 Task: For heading Arial with bold.  font size for heading22,  'Change the font style of data to'Arial Narrow.  and font size to 14,  Change the alignment of both headline & data to Align middle.  In the sheet  Financial Management Sheetbook
Action: Mouse moved to (119, 120)
Screenshot: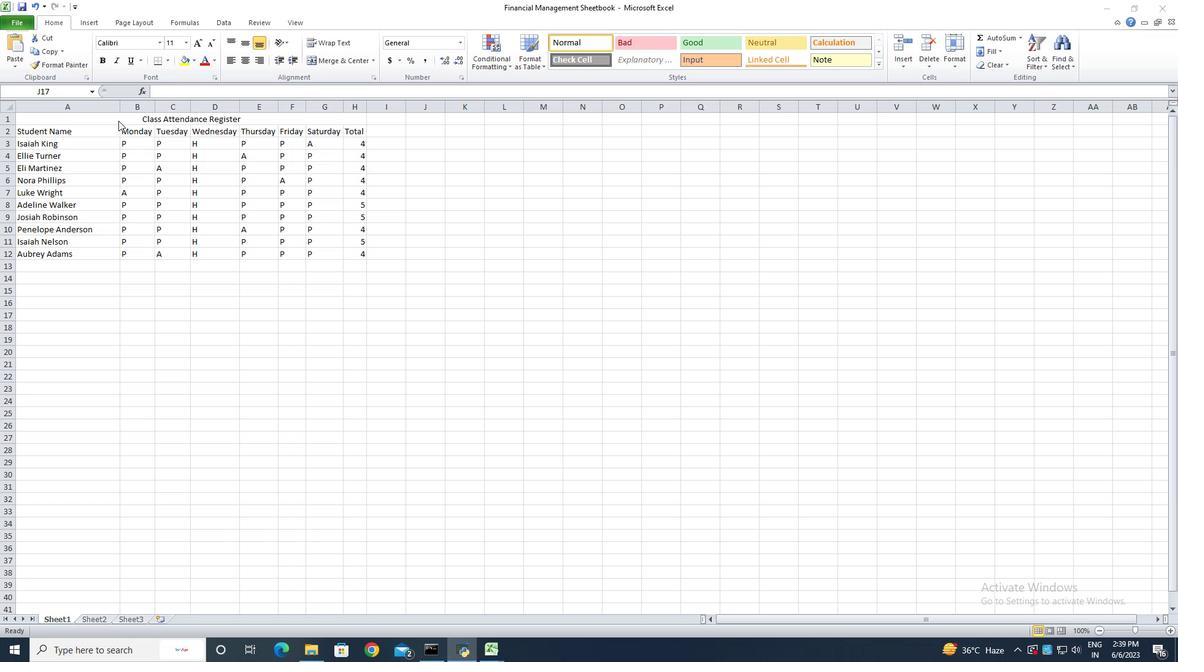 
Action: Mouse pressed left at (119, 120)
Screenshot: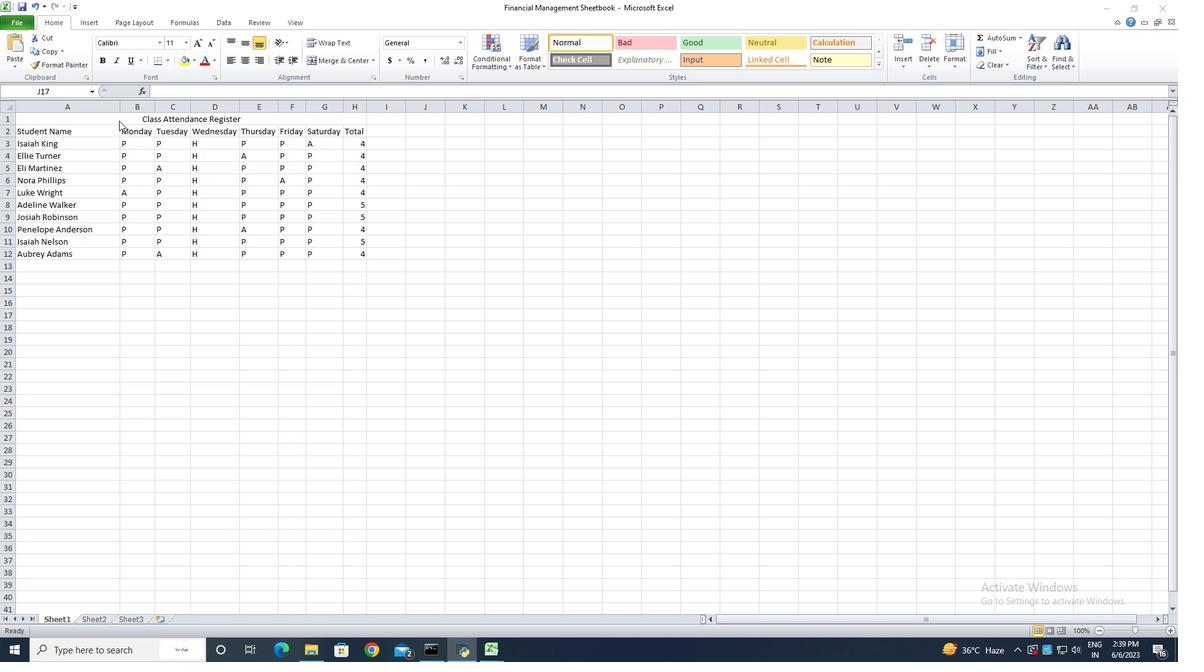 
Action: Mouse pressed left at (119, 120)
Screenshot: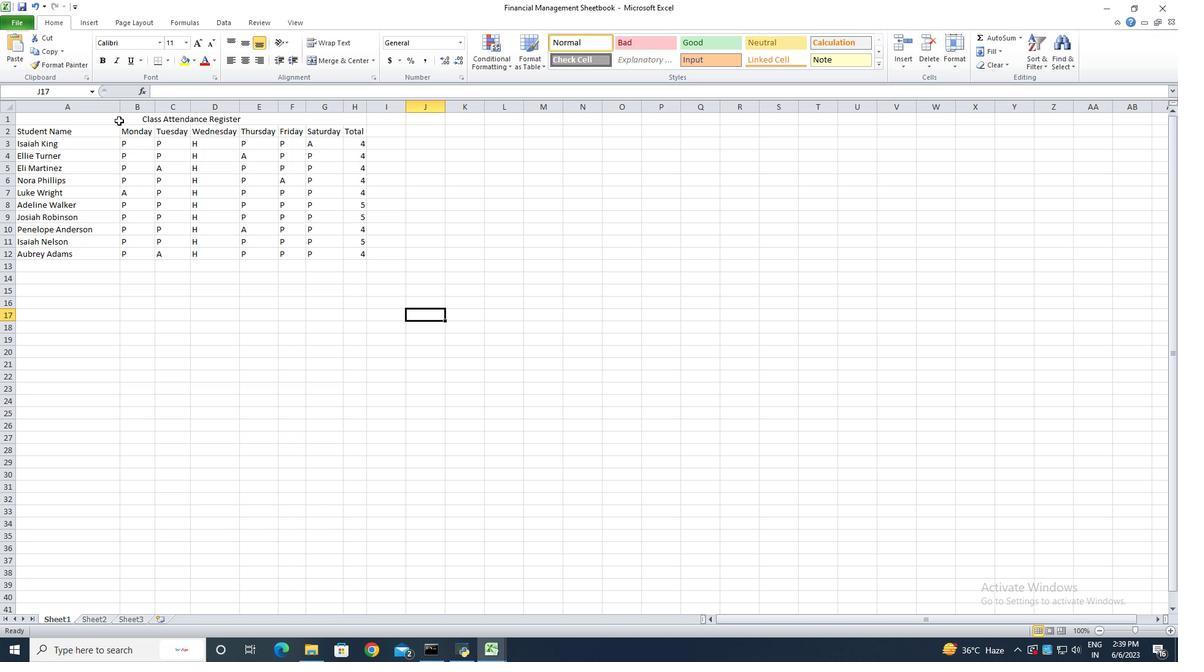 
Action: Mouse pressed left at (119, 120)
Screenshot: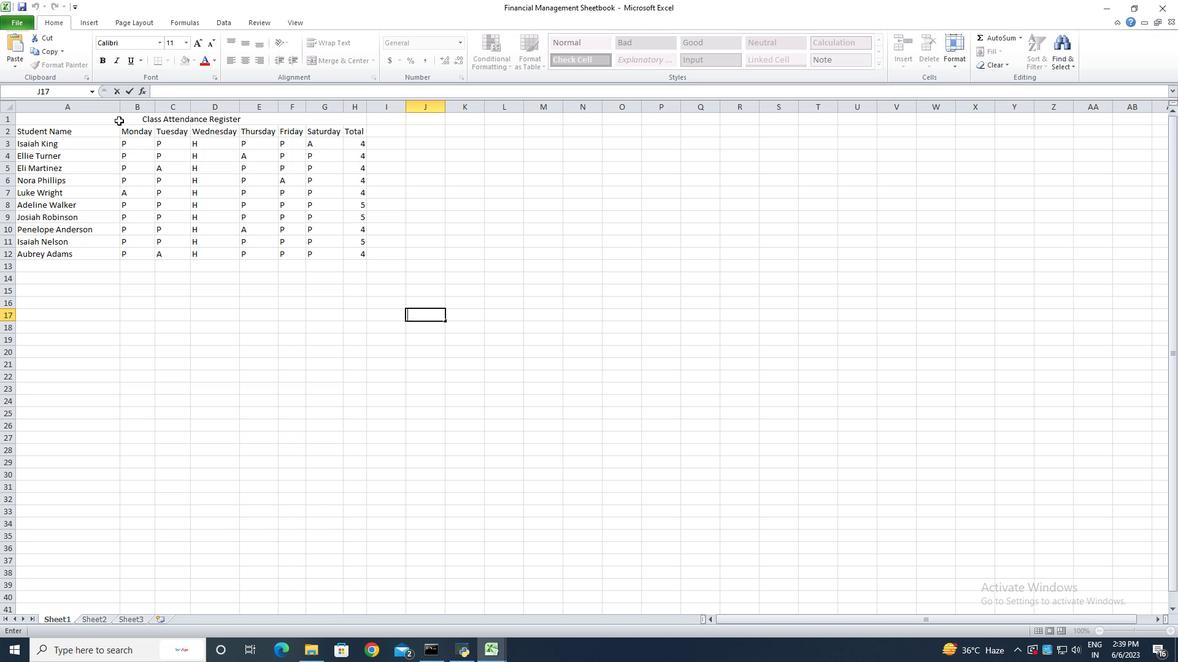 
Action: Mouse moved to (157, 42)
Screenshot: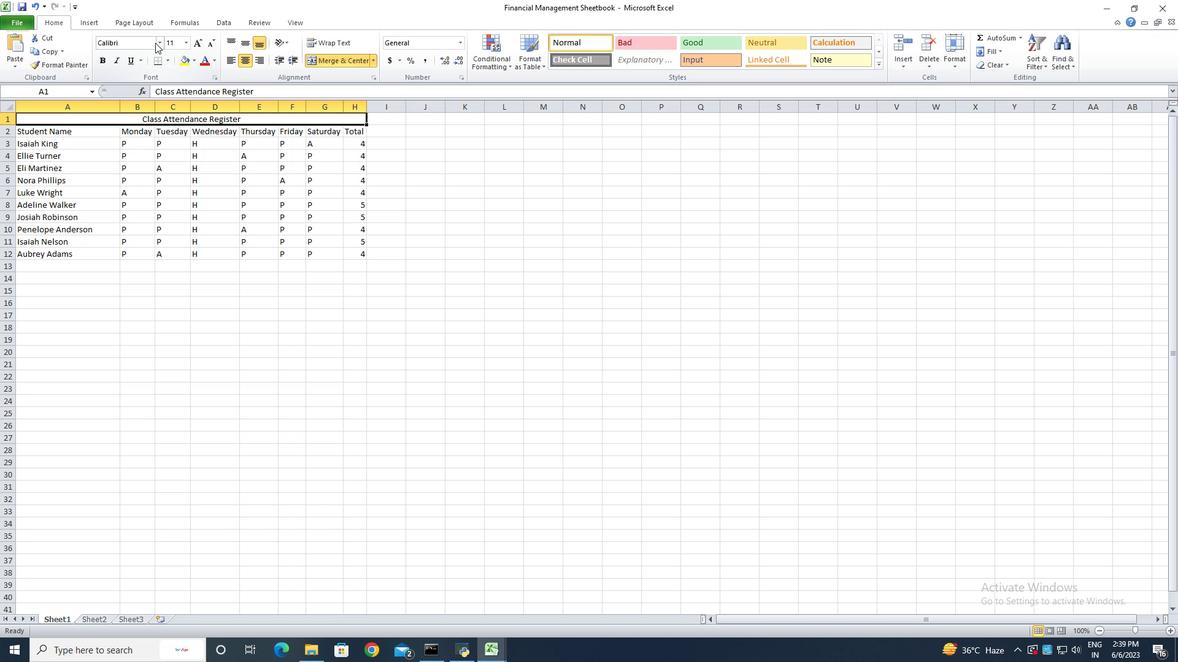 
Action: Mouse pressed left at (157, 42)
Screenshot: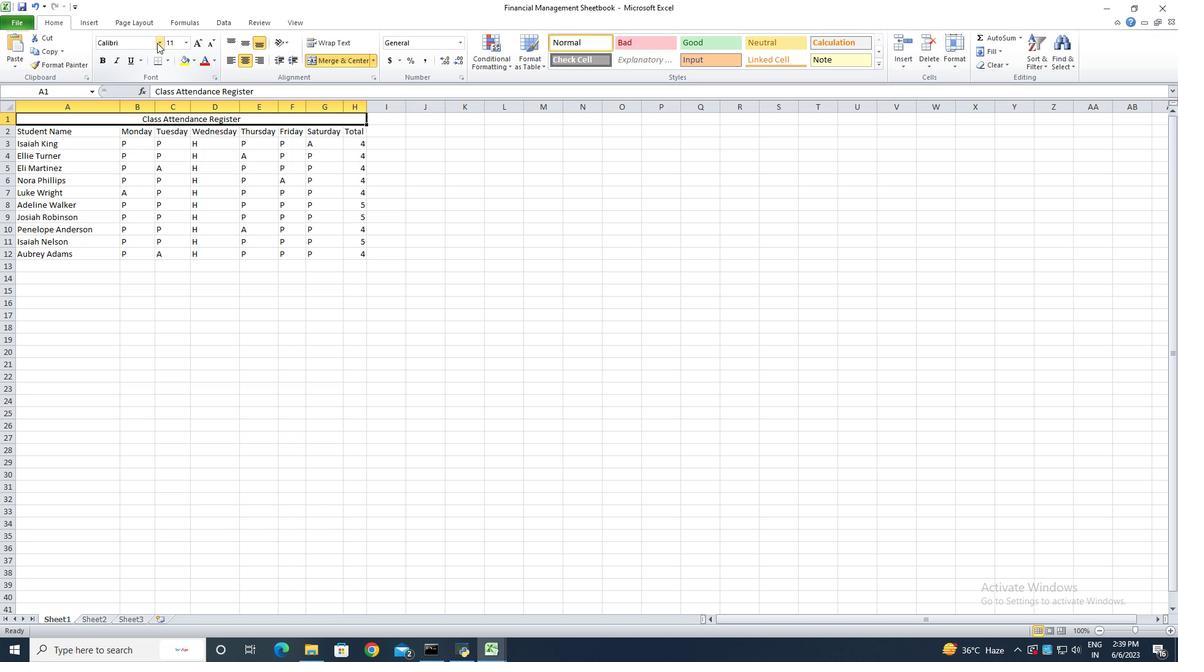 
Action: Mouse moved to (136, 143)
Screenshot: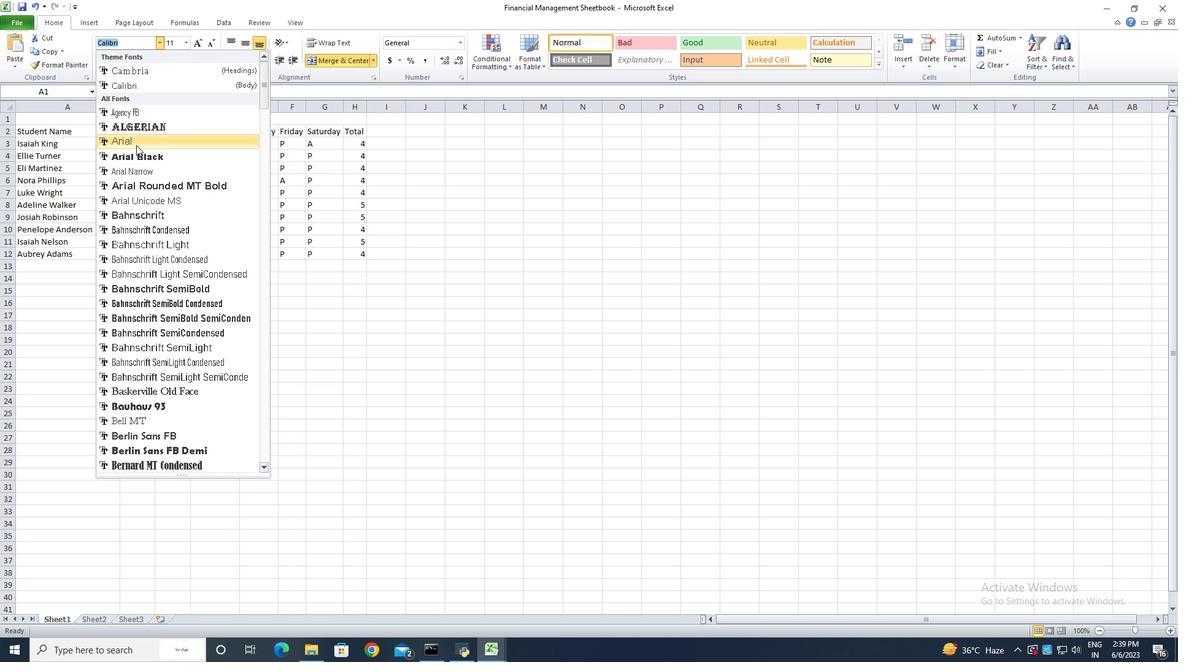 
Action: Mouse pressed left at (136, 143)
Screenshot: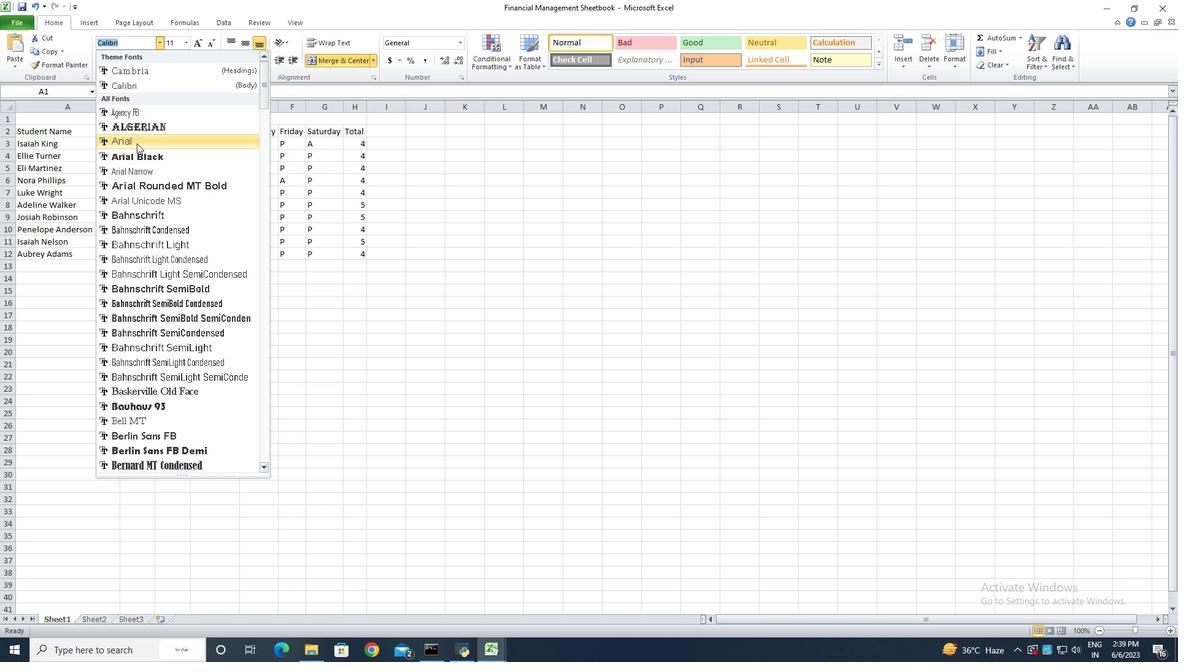 
Action: Mouse moved to (105, 61)
Screenshot: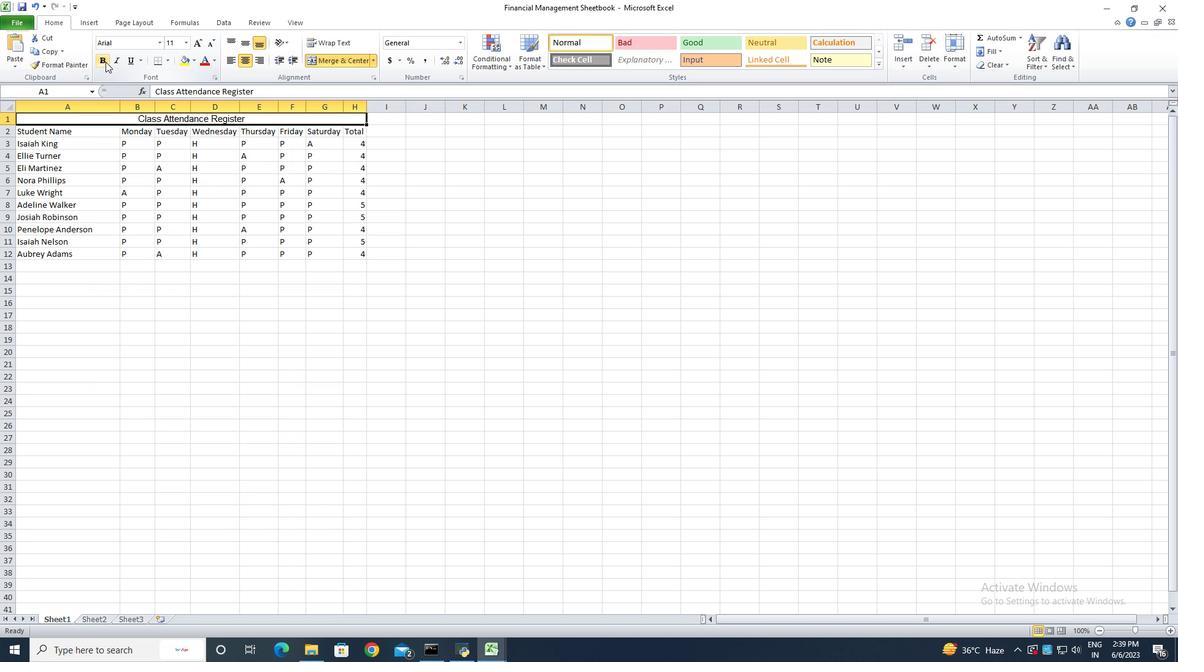 
Action: Mouse pressed left at (105, 61)
Screenshot: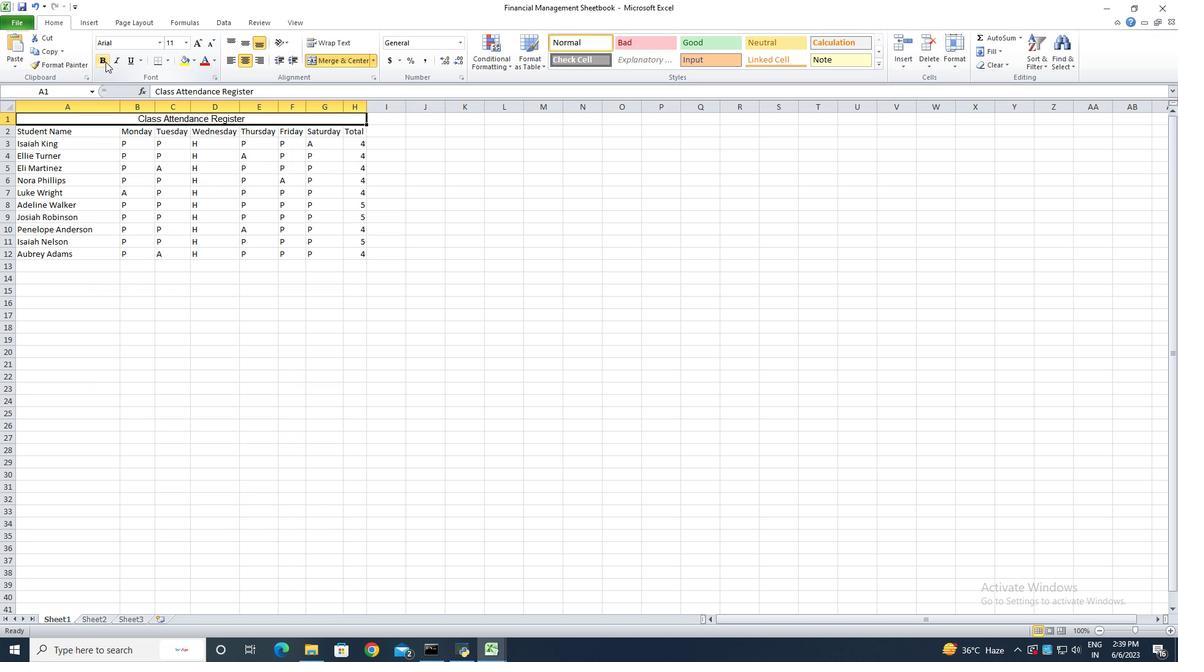 
Action: Mouse moved to (199, 41)
Screenshot: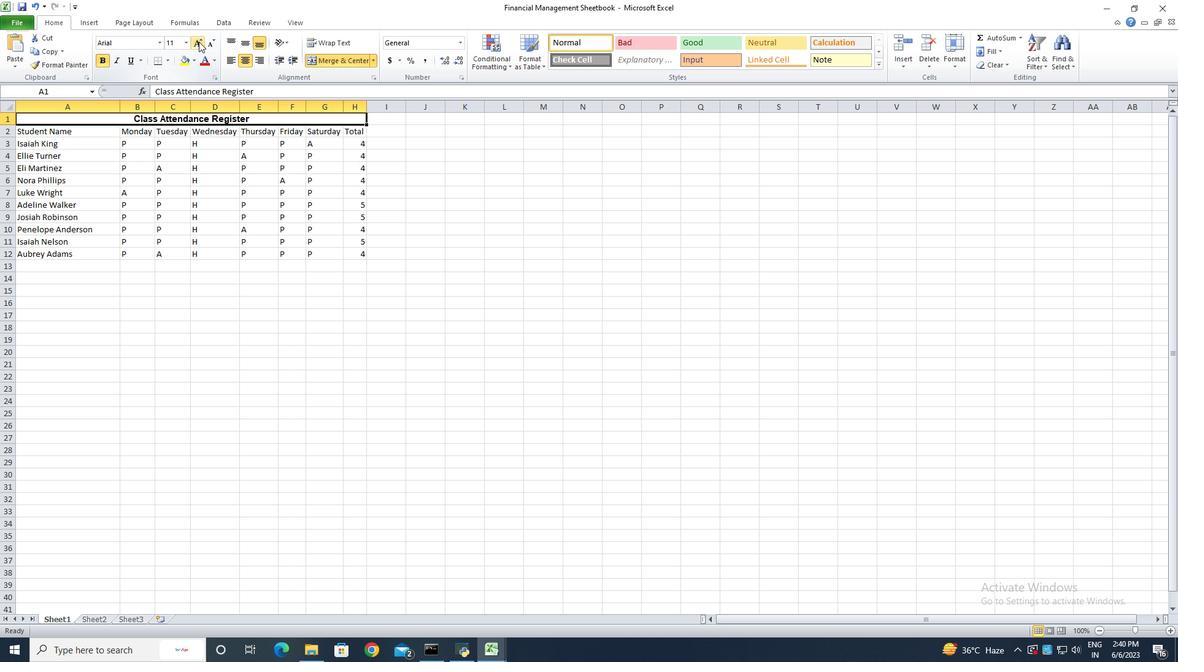 
Action: Mouse pressed left at (199, 41)
Screenshot: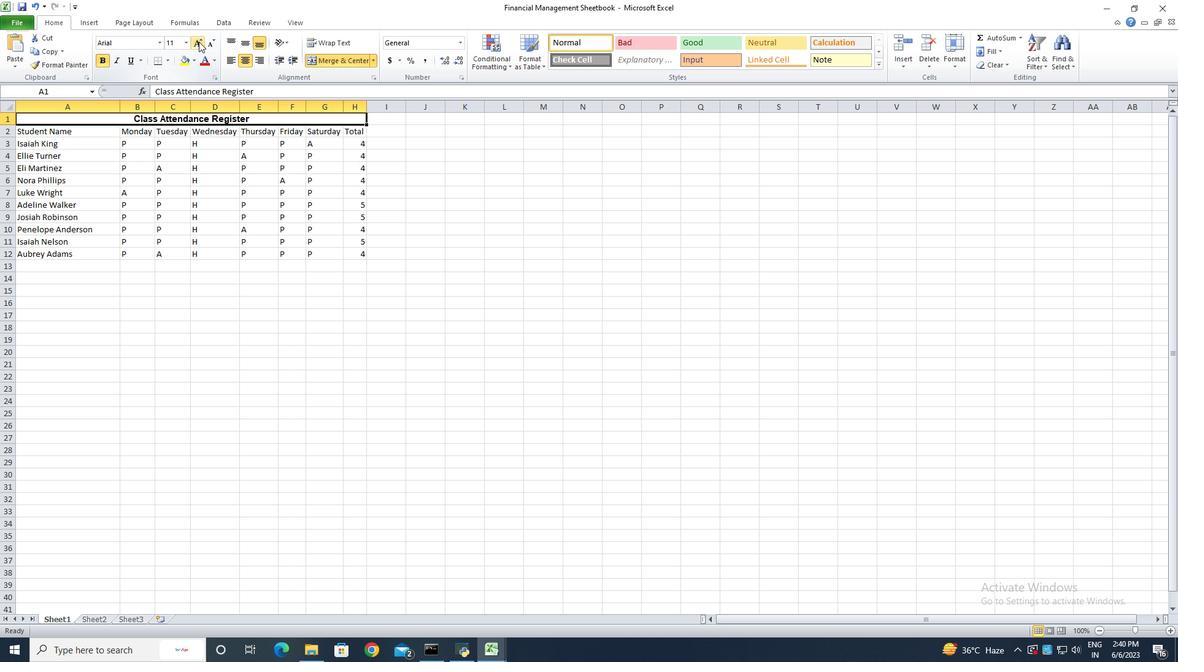 
Action: Mouse pressed left at (199, 41)
Screenshot: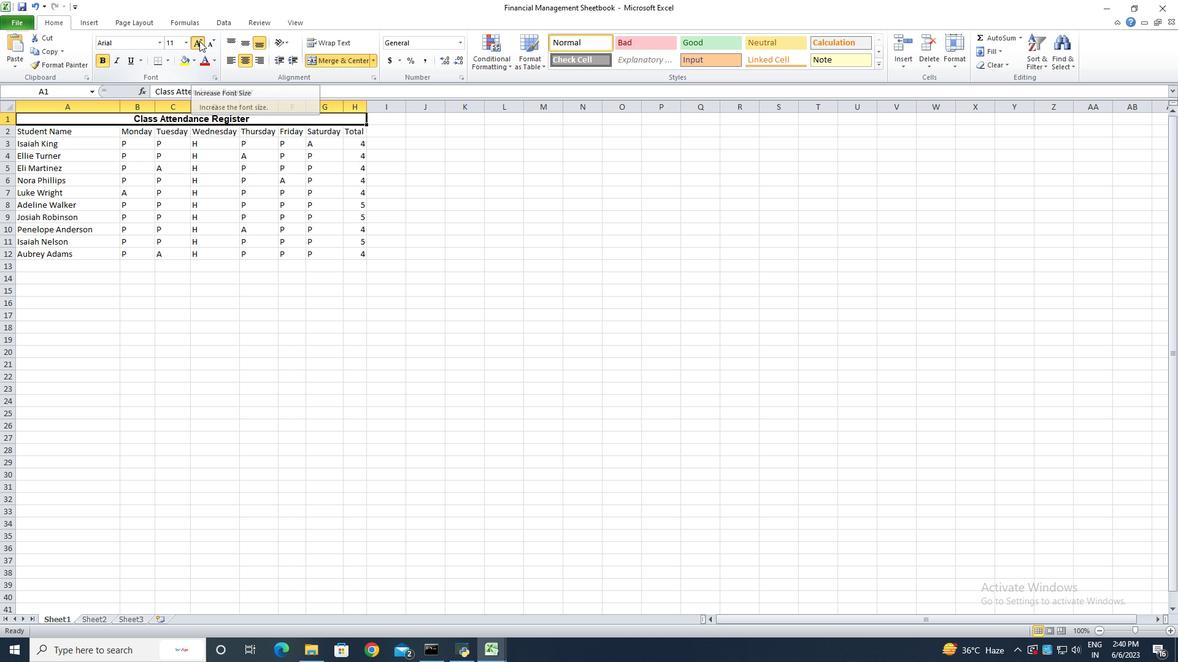 
Action: Mouse pressed left at (199, 41)
Screenshot: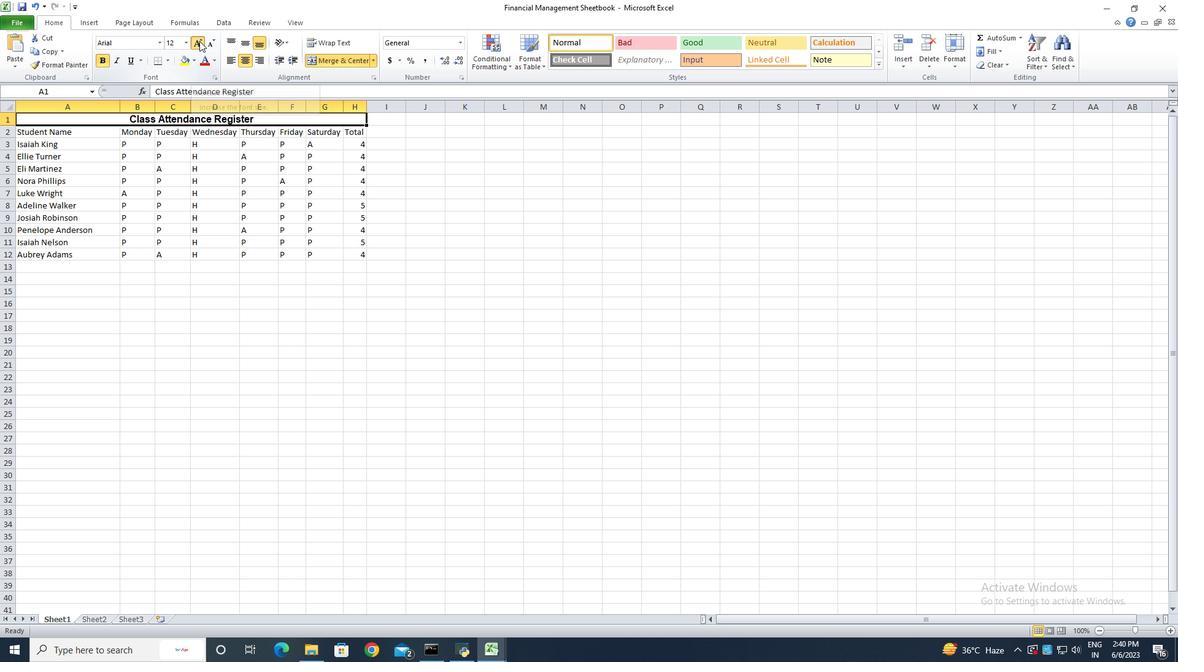 
Action: Mouse pressed left at (199, 41)
Screenshot: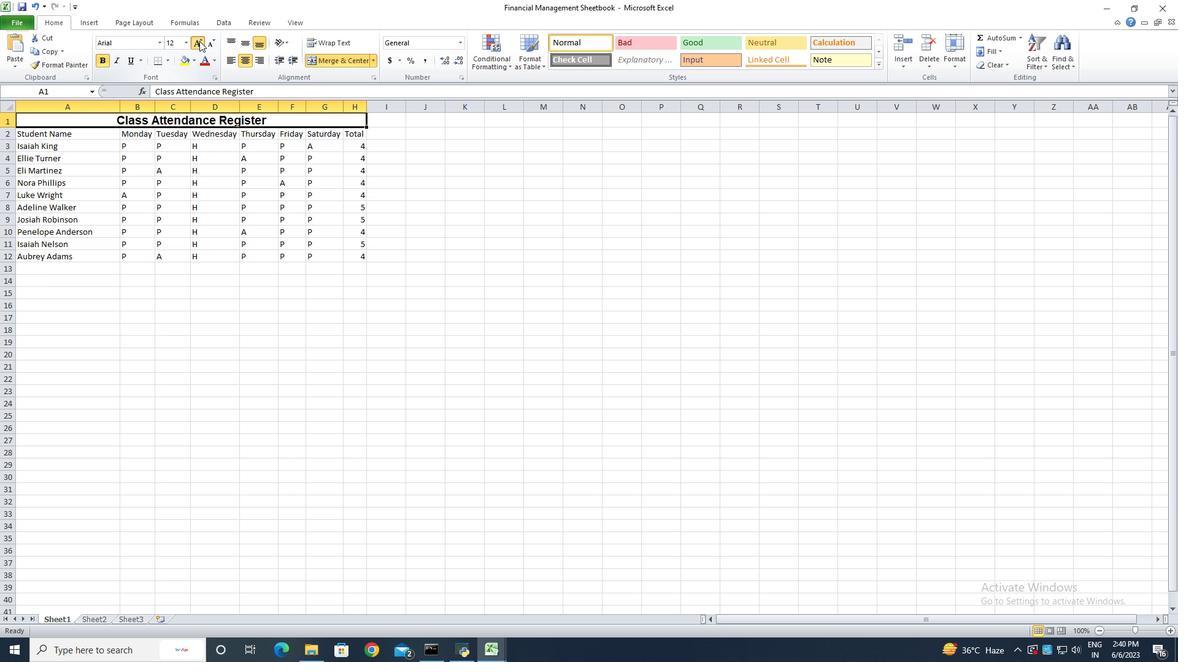 
Action: Mouse pressed left at (199, 41)
Screenshot: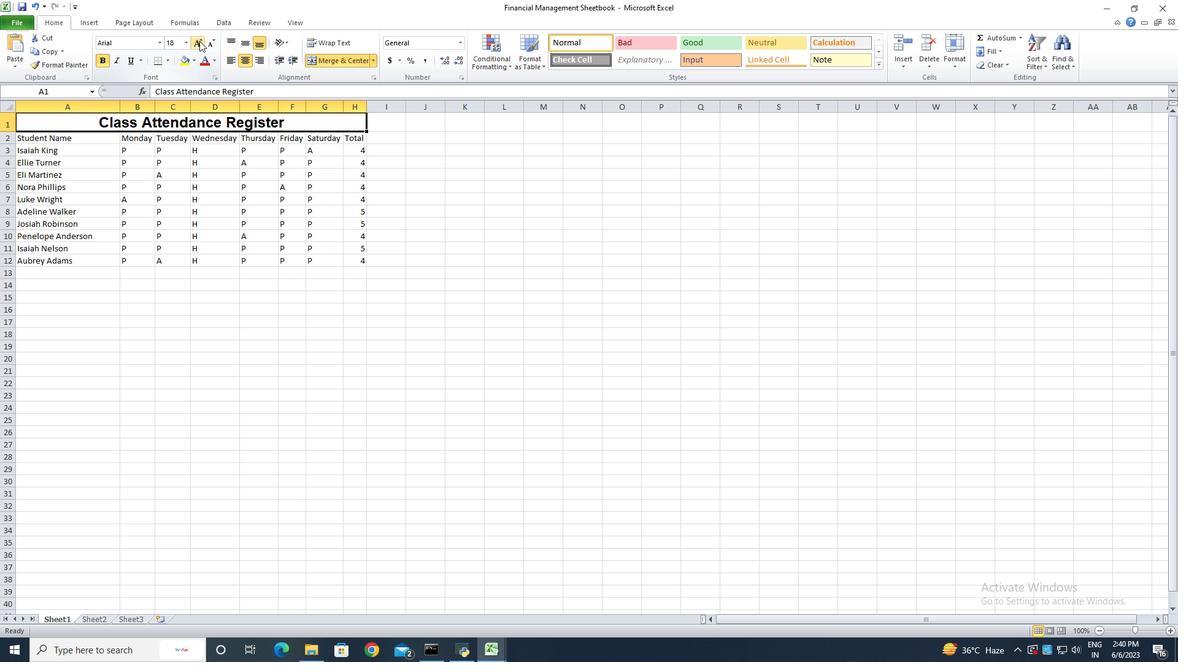 
Action: Mouse pressed left at (199, 41)
Screenshot: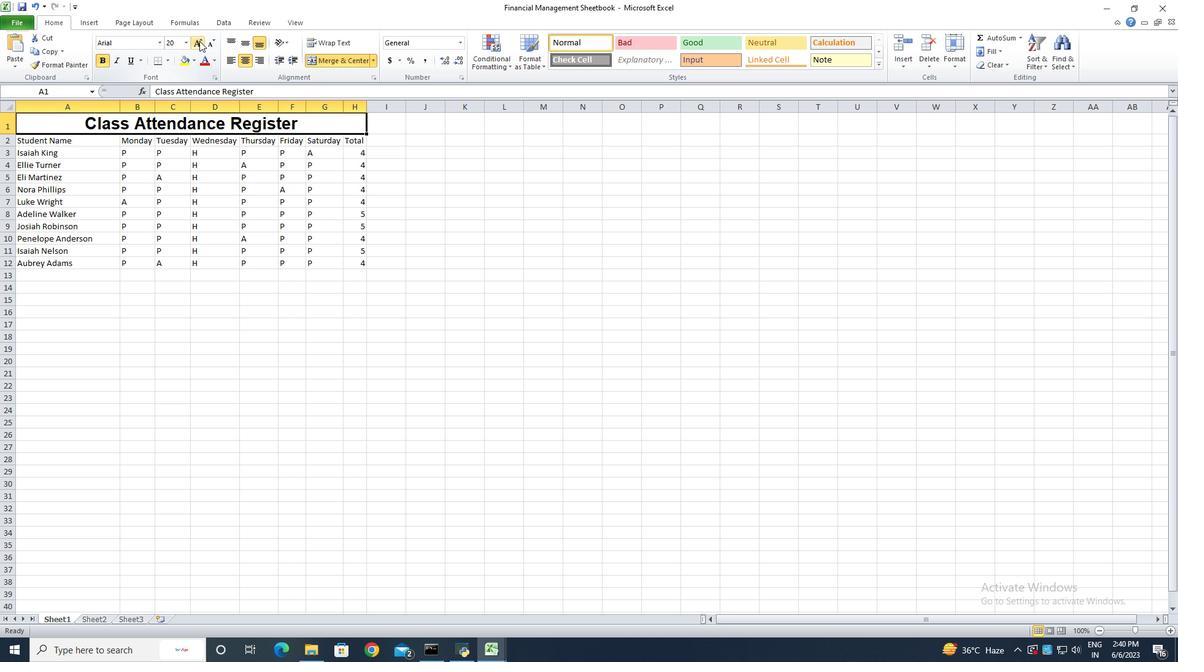 
Action: Mouse moved to (34, 141)
Screenshot: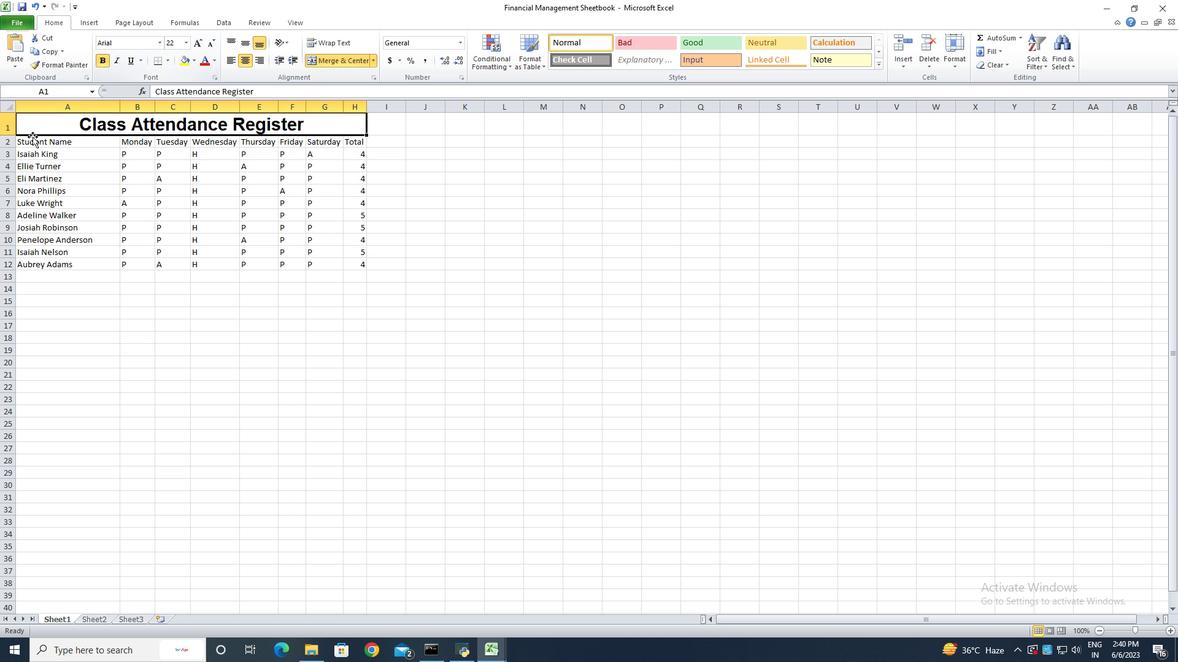 
Action: Mouse pressed left at (34, 141)
Screenshot: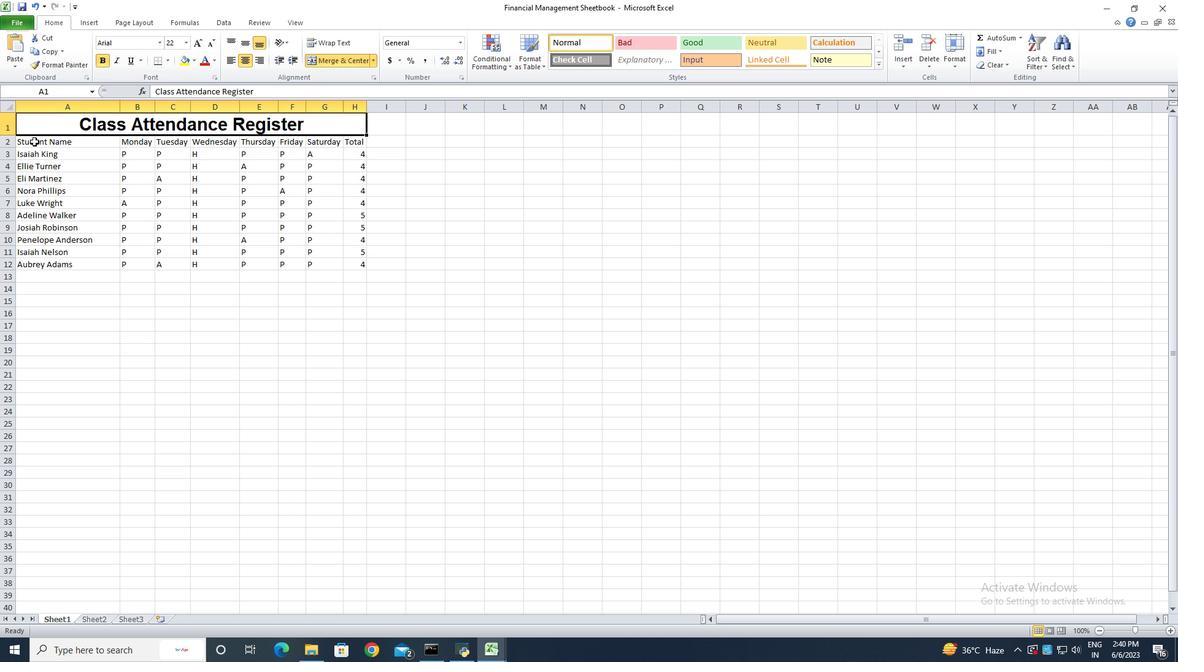 
Action: Mouse moved to (156, 42)
Screenshot: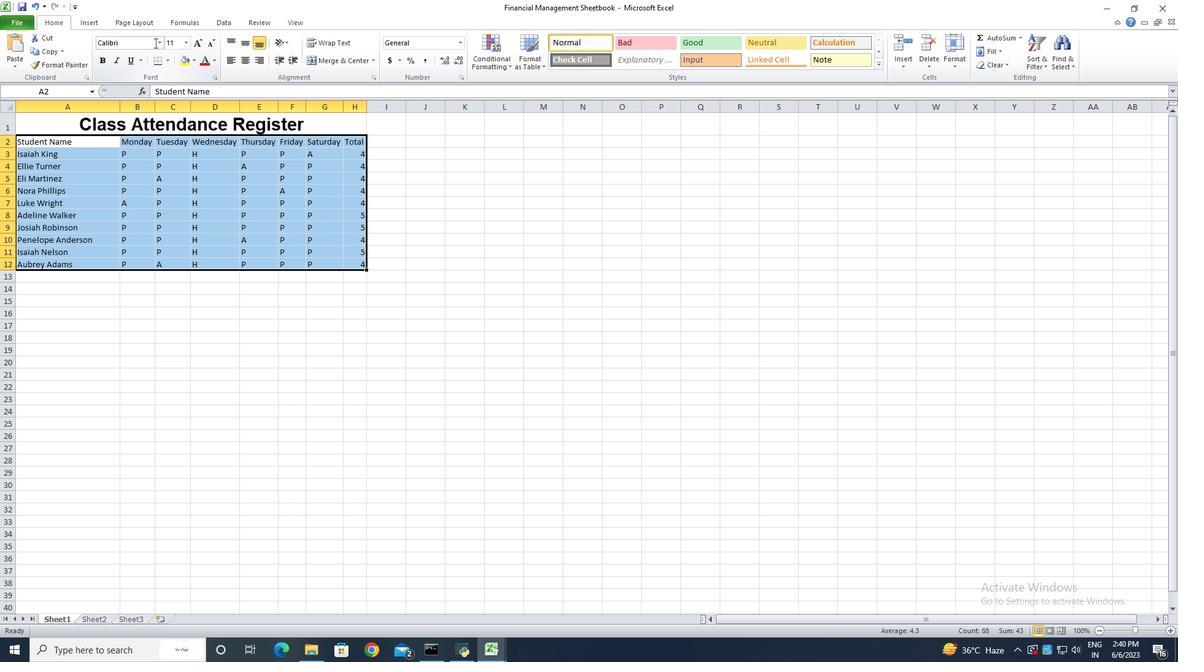 
Action: Mouse pressed left at (156, 42)
Screenshot: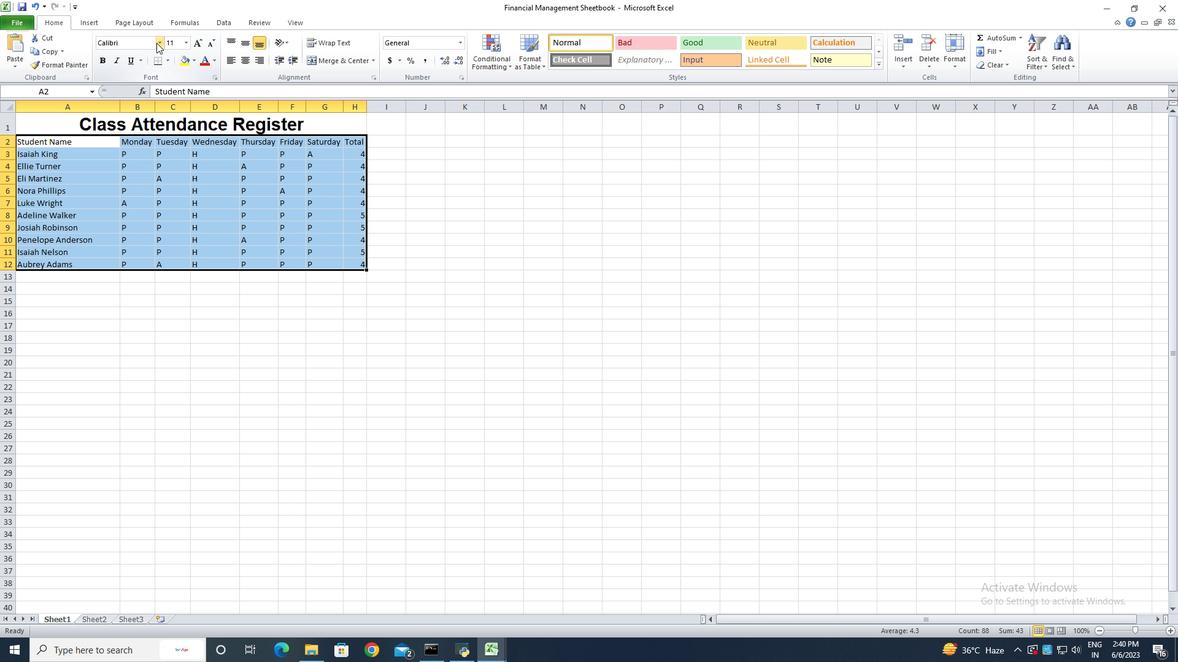
Action: Mouse moved to (149, 168)
Screenshot: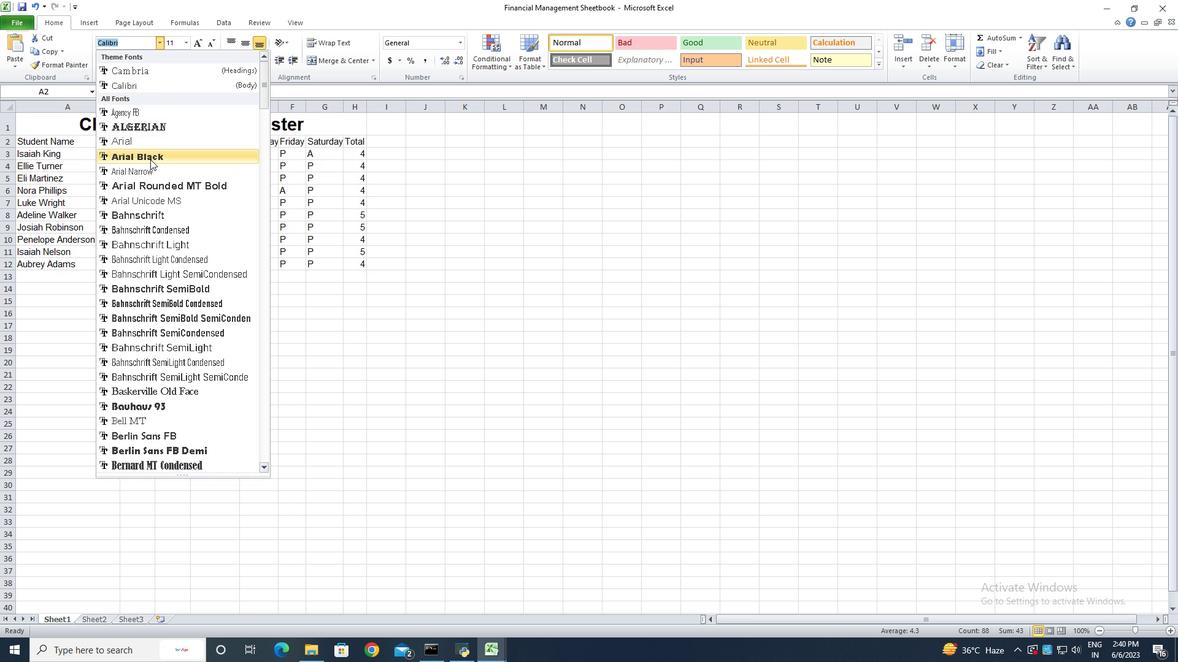 
Action: Mouse pressed left at (149, 168)
Screenshot: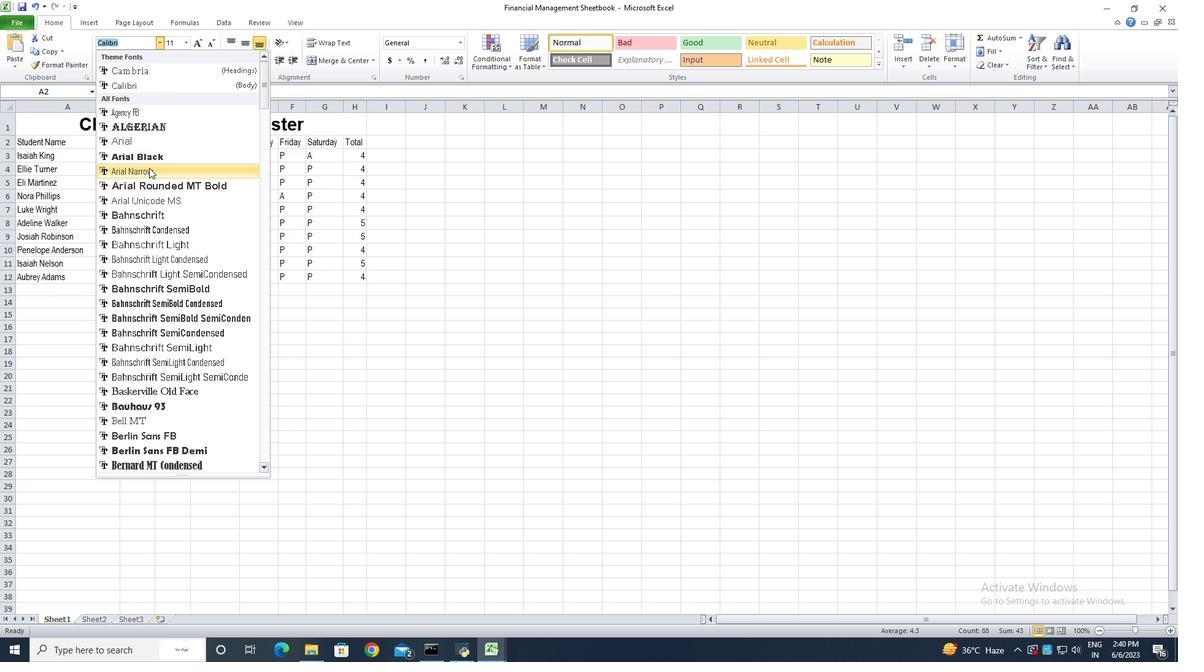 
Action: Mouse moved to (198, 45)
Screenshot: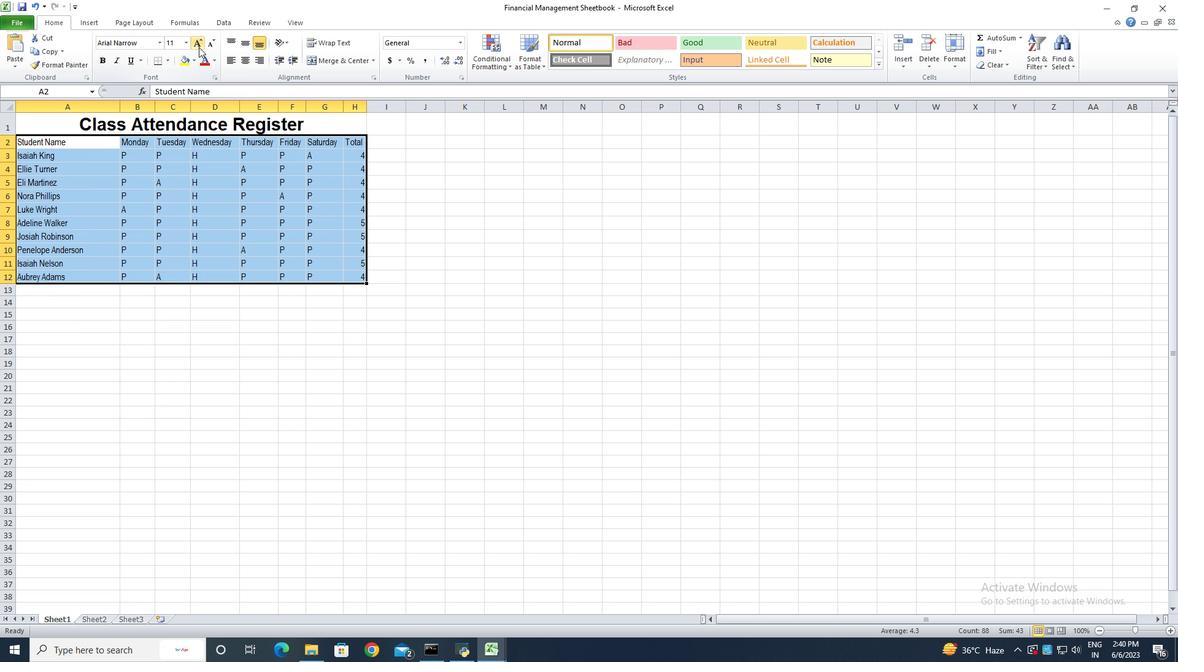 
Action: Mouse pressed left at (198, 45)
Screenshot: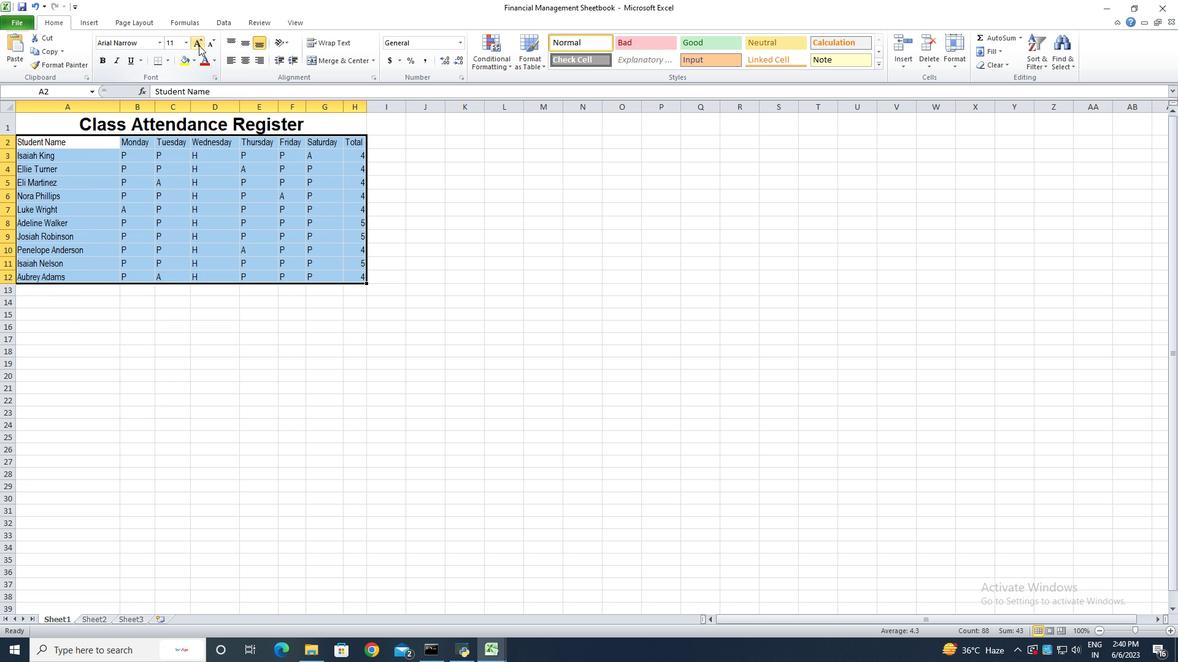 
Action: Mouse pressed left at (198, 45)
Screenshot: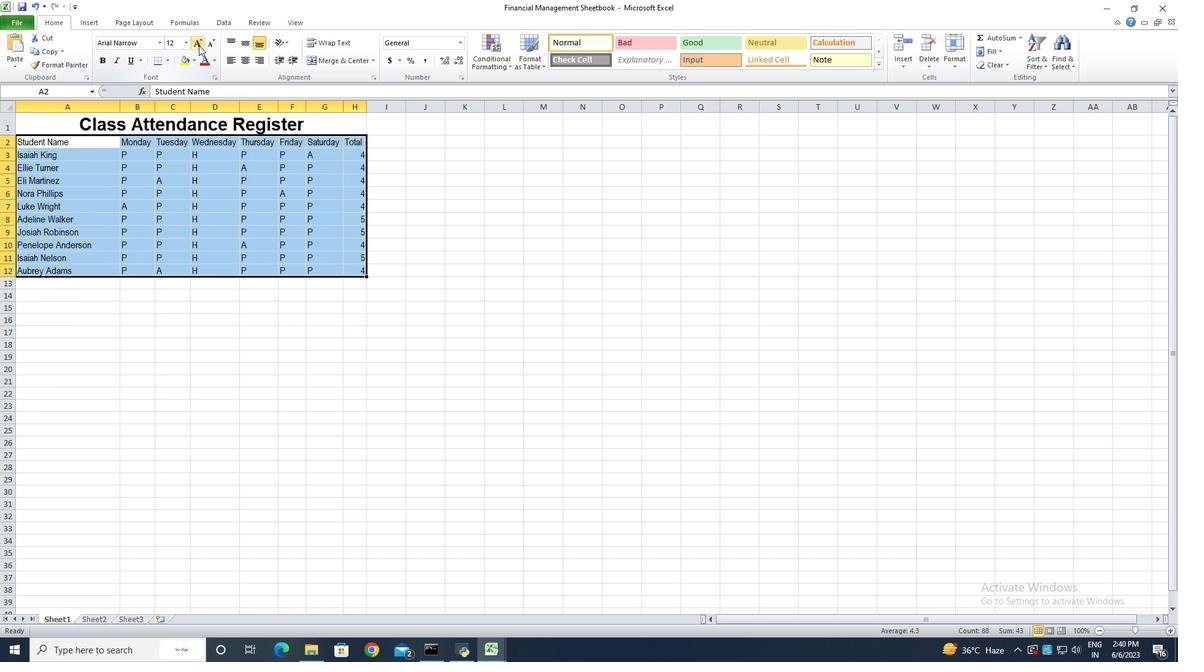 
Action: Mouse moved to (169, 327)
Screenshot: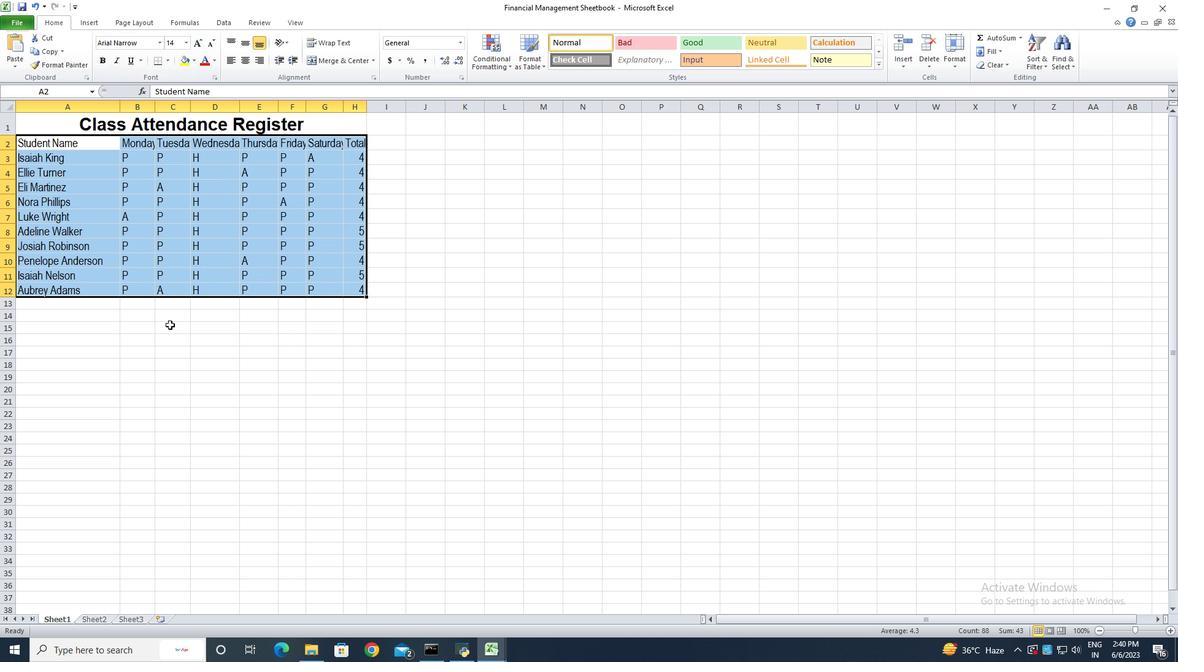 
Action: Mouse pressed left at (169, 327)
Screenshot: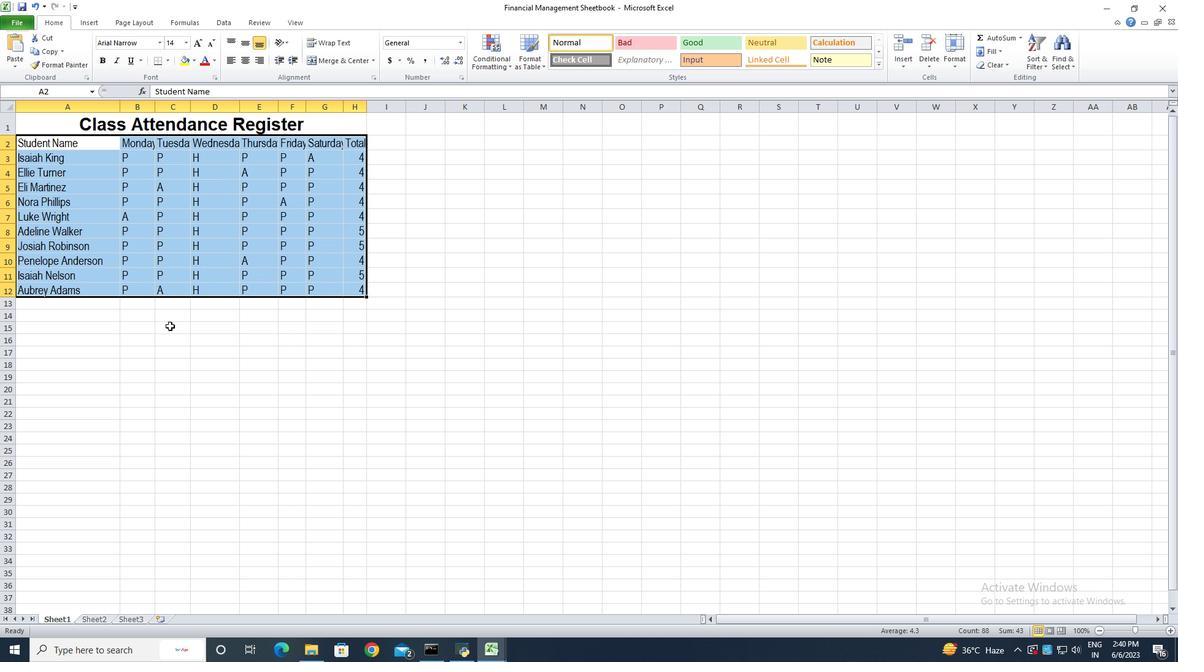 
Action: Mouse moved to (119, 108)
Screenshot: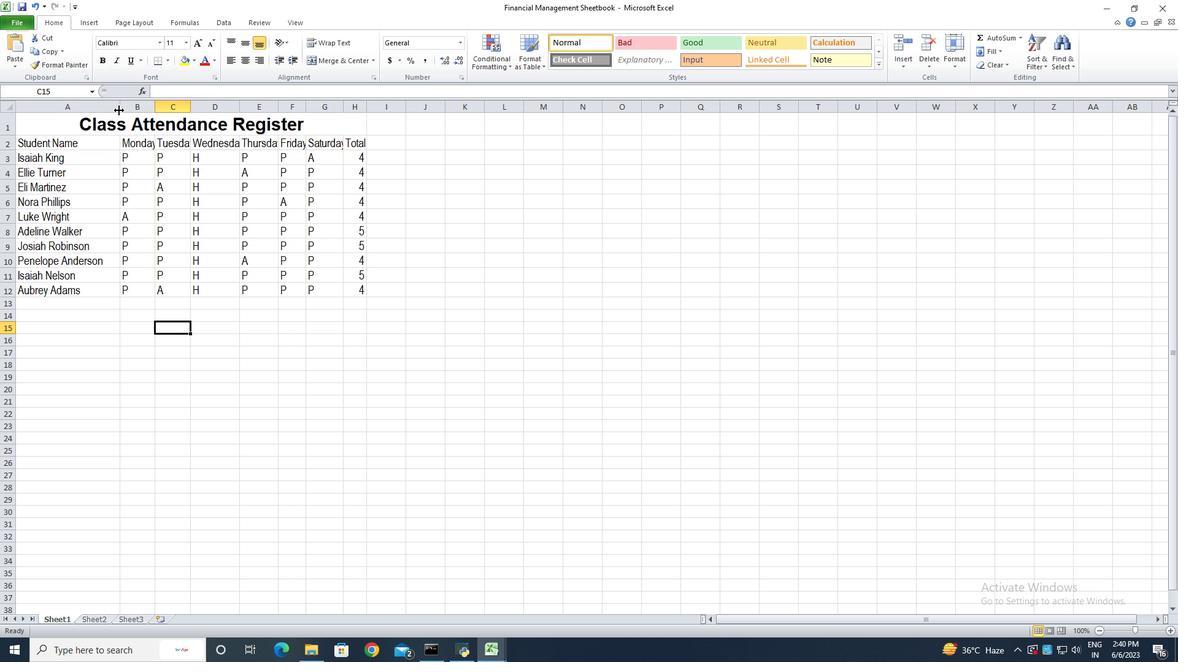 
Action: Mouse pressed left at (119, 108)
Screenshot: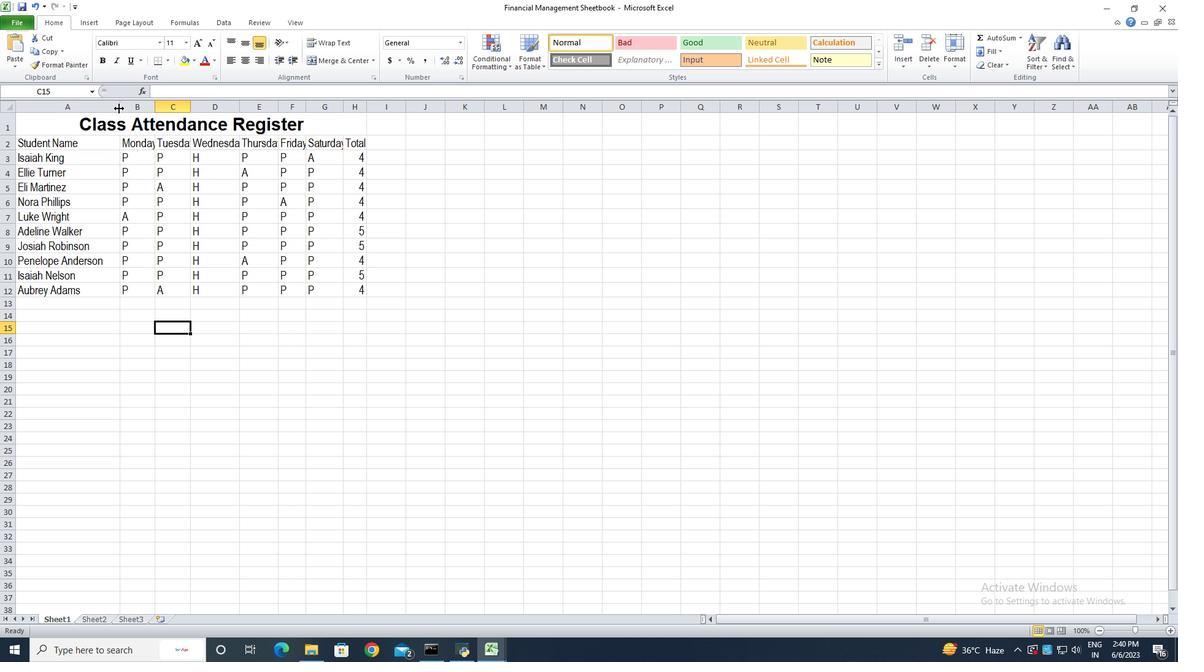 
Action: Mouse pressed left at (119, 108)
Screenshot: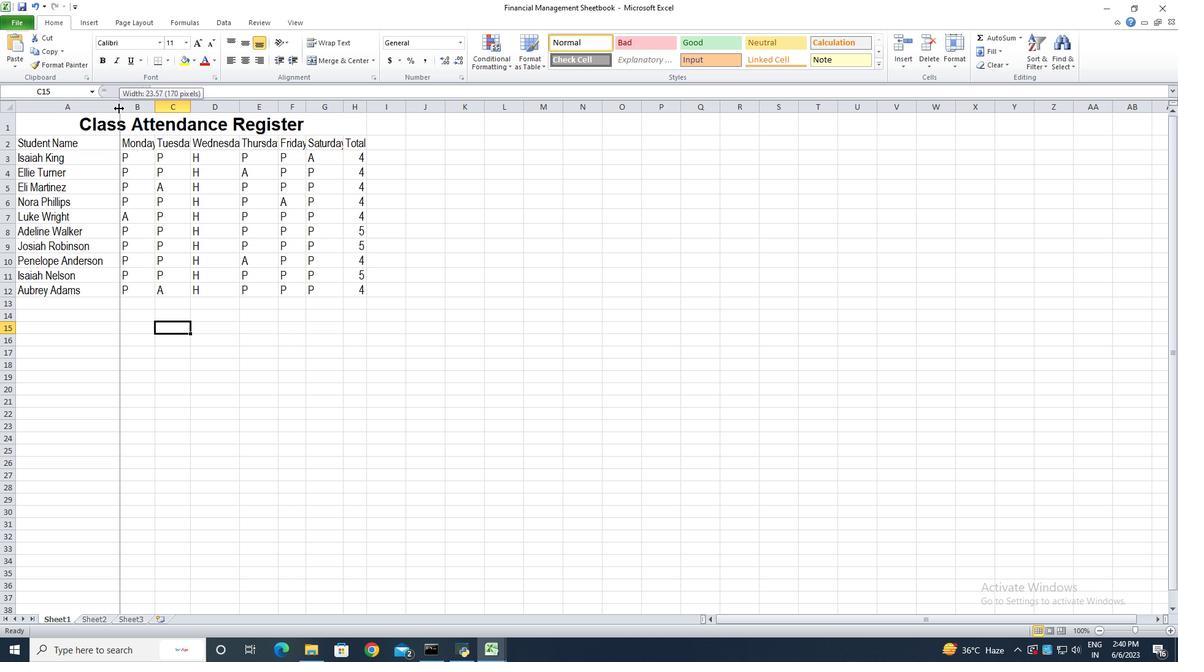 
Action: Mouse moved to (143, 108)
Screenshot: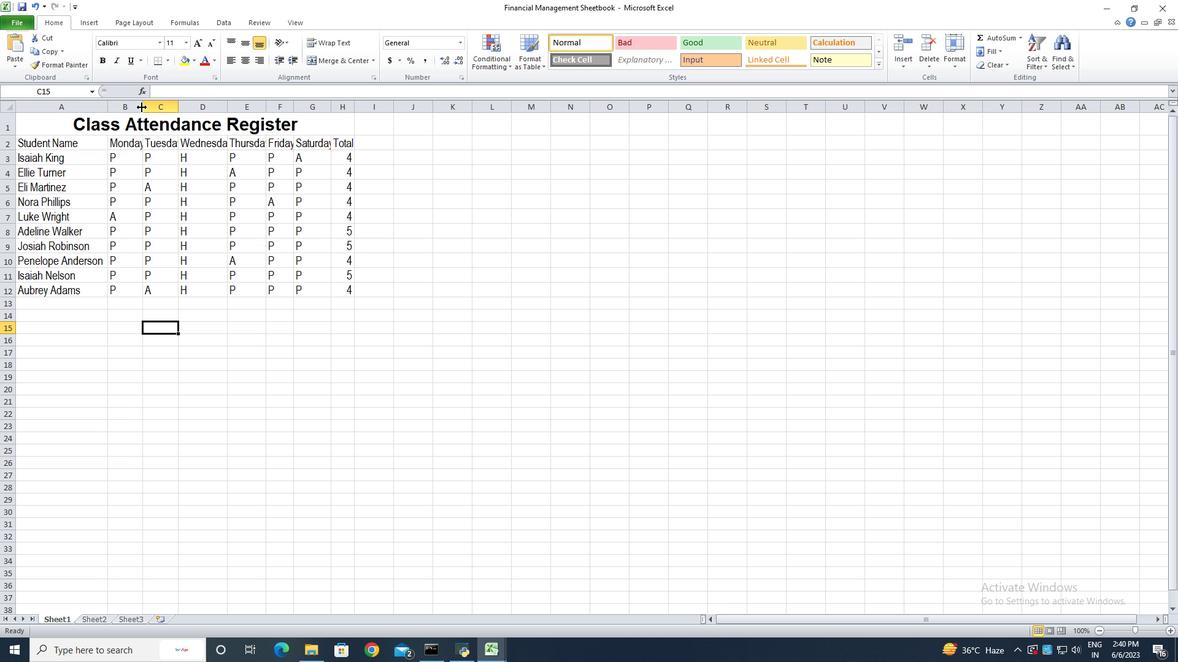 
Action: Mouse pressed left at (143, 108)
Screenshot: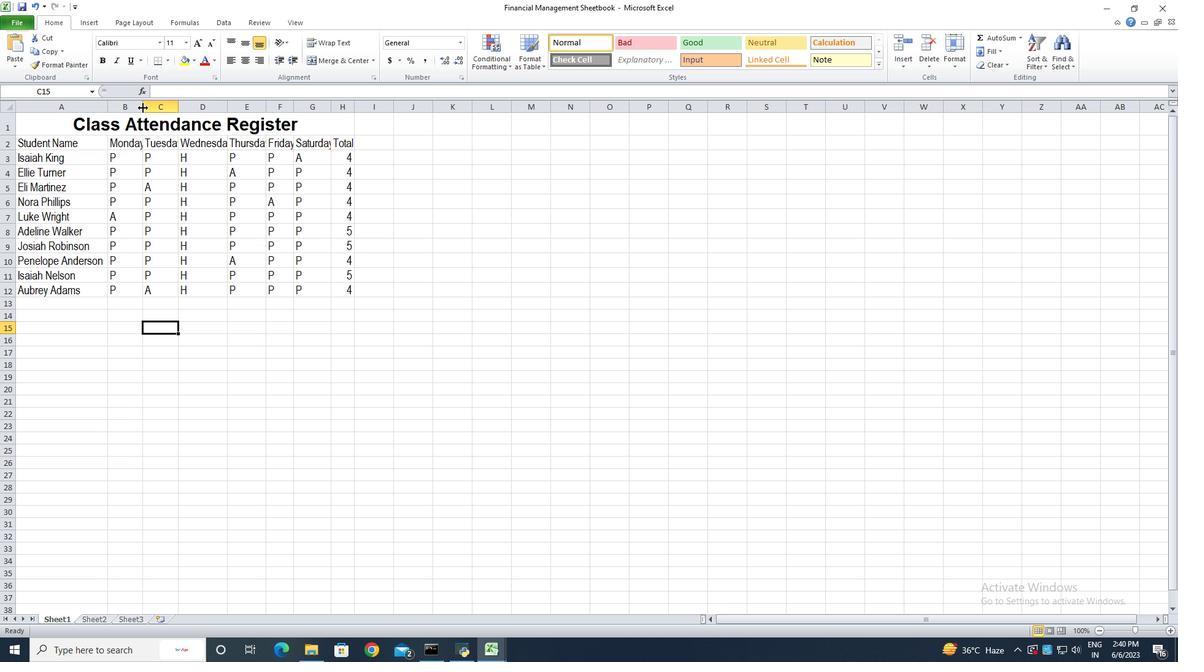 
Action: Mouse pressed left at (143, 108)
Screenshot: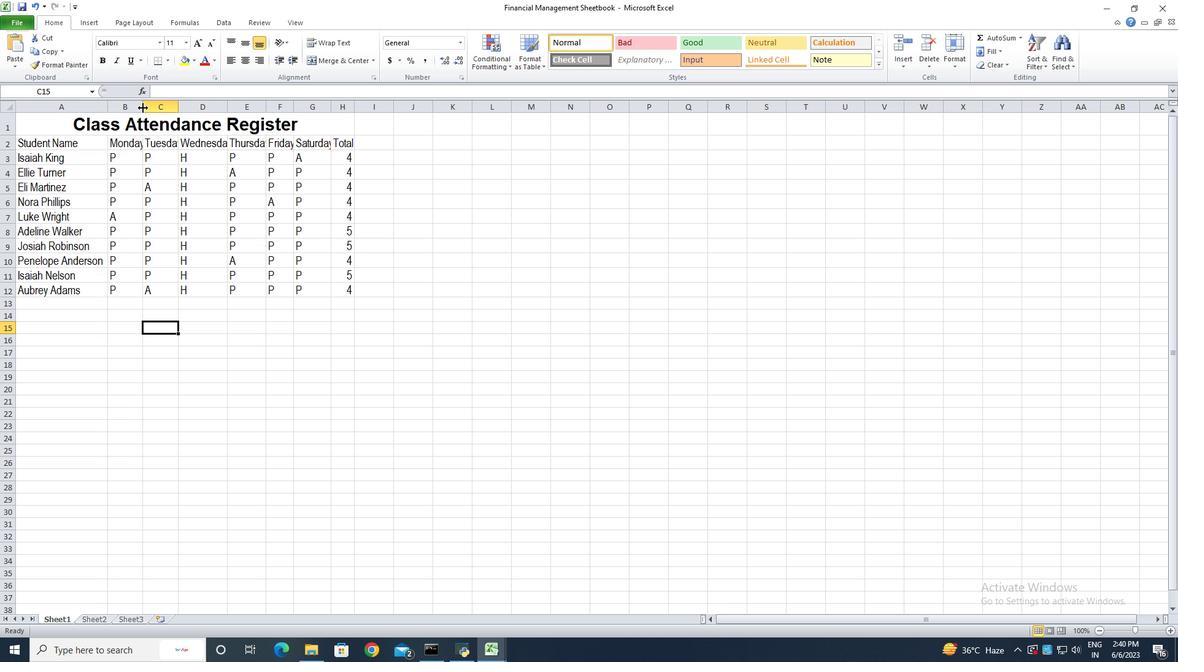 
Action: Mouse moved to (184, 111)
Screenshot: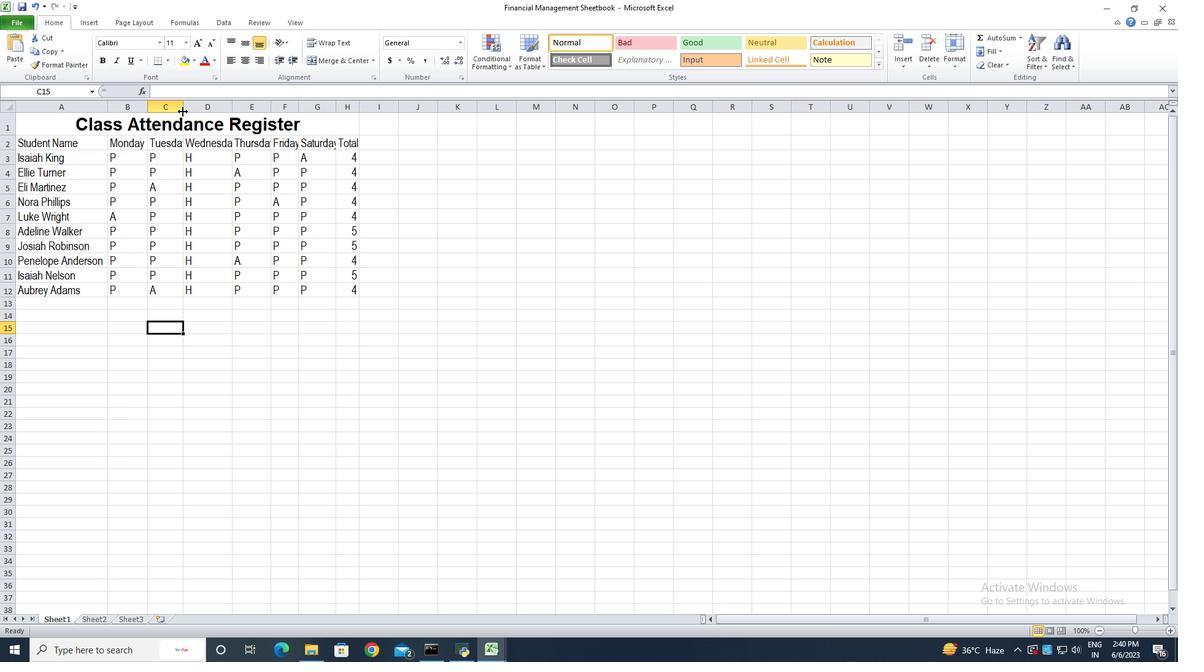 
Action: Mouse pressed left at (184, 111)
Screenshot: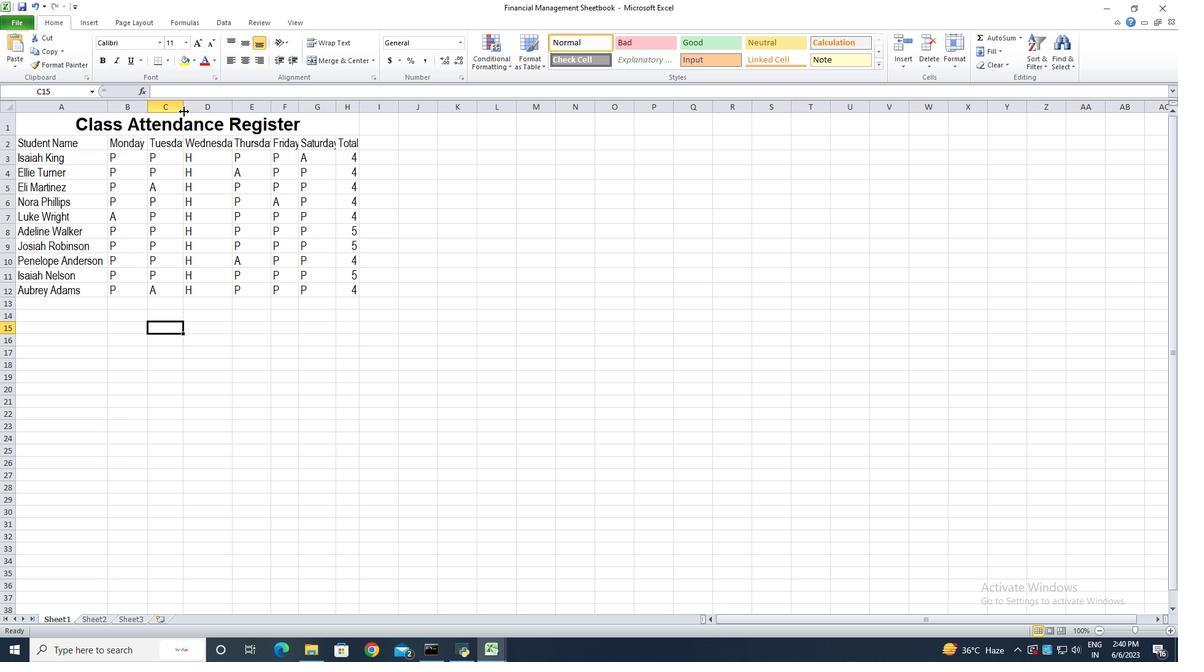 
Action: Mouse pressed left at (184, 111)
Screenshot: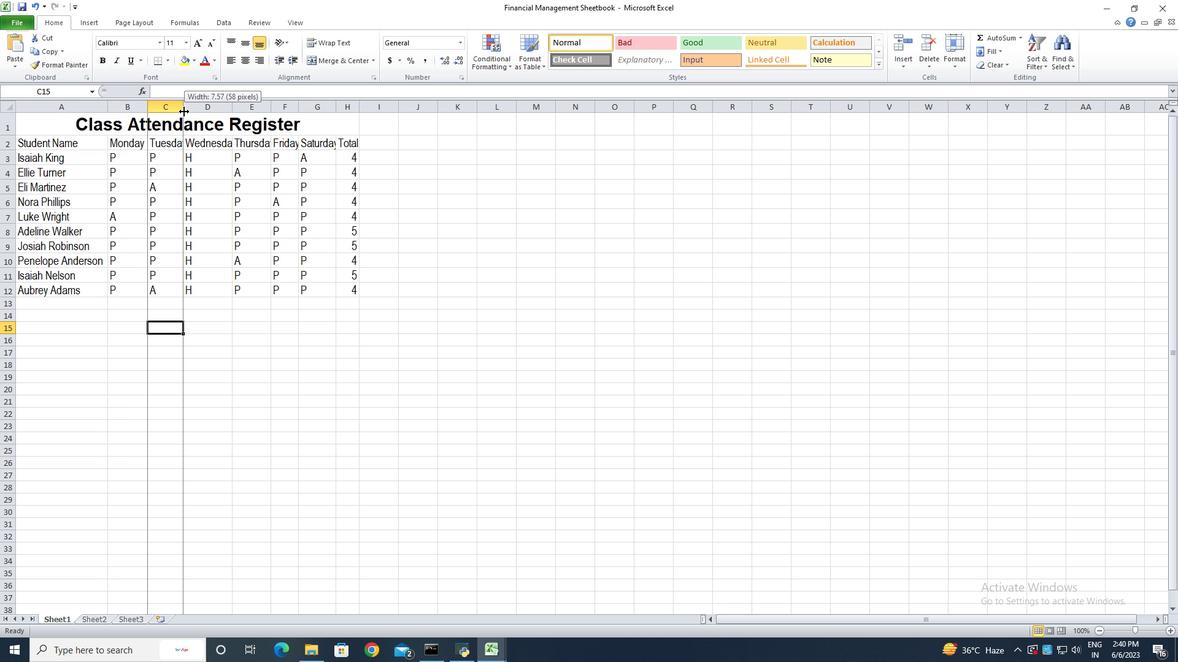 
Action: Mouse moved to (238, 110)
Screenshot: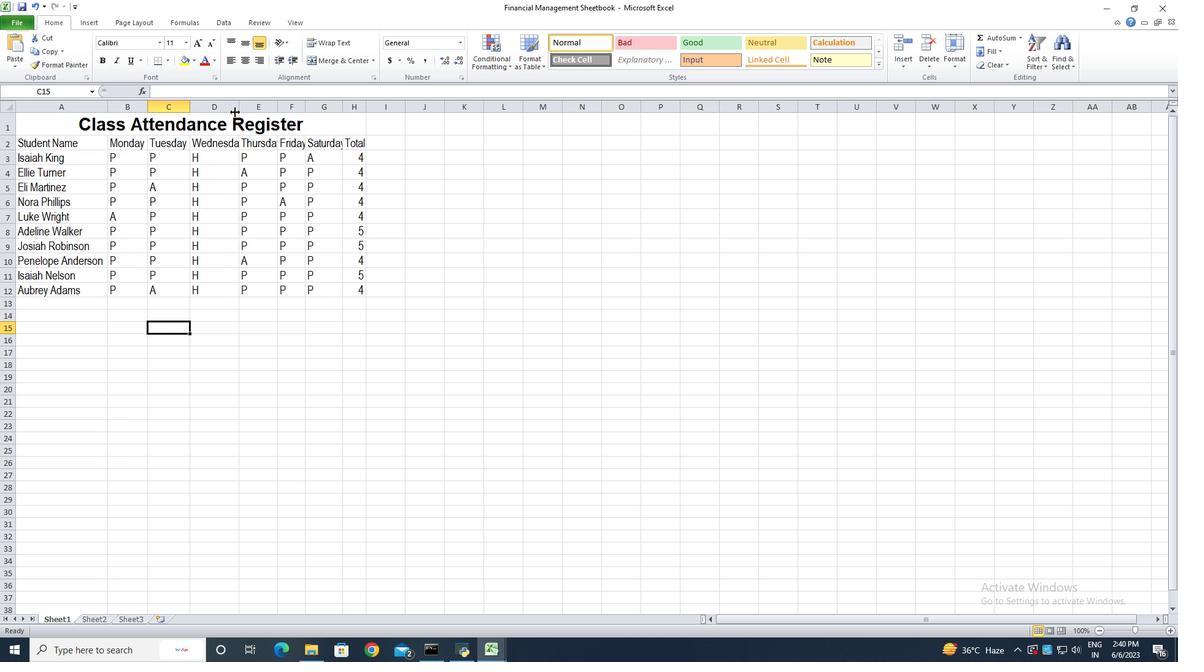 
Action: Mouse pressed left at (238, 110)
Screenshot: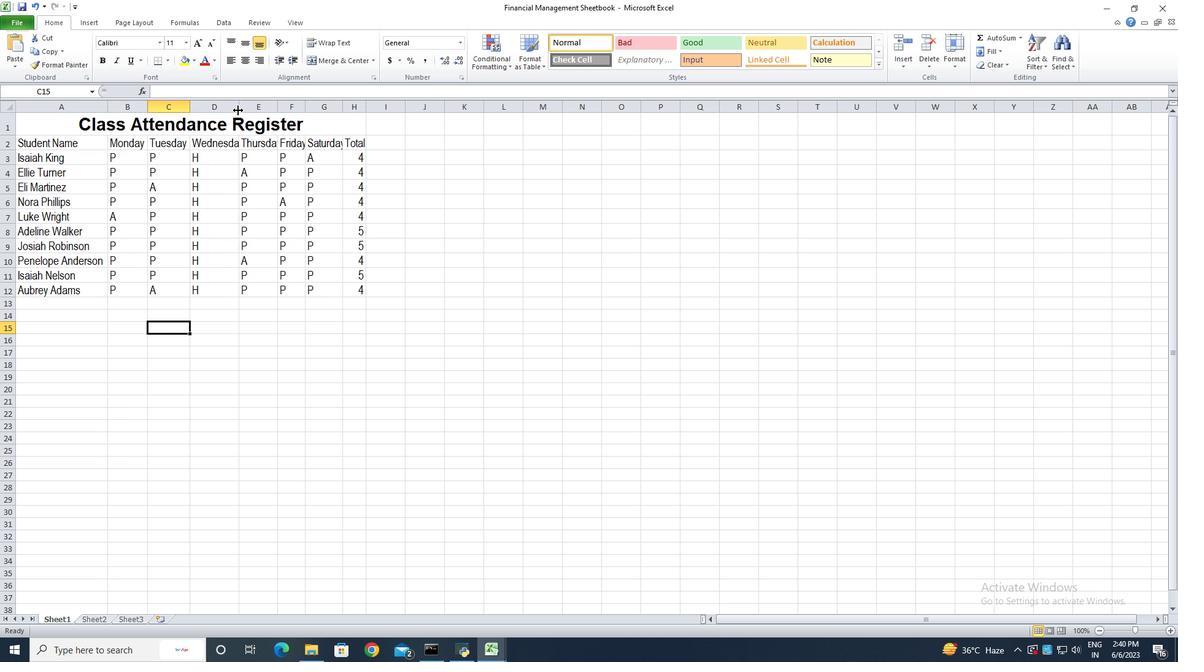
Action: Mouse pressed left at (238, 110)
Screenshot: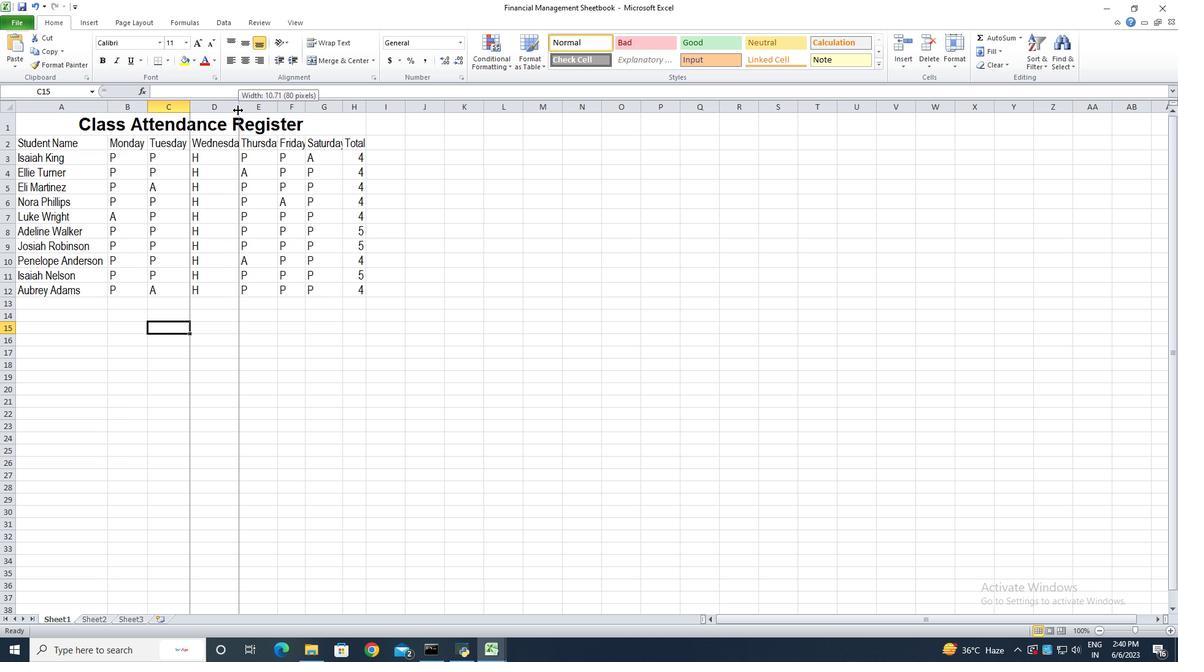 
Action: Mouse moved to (289, 110)
Screenshot: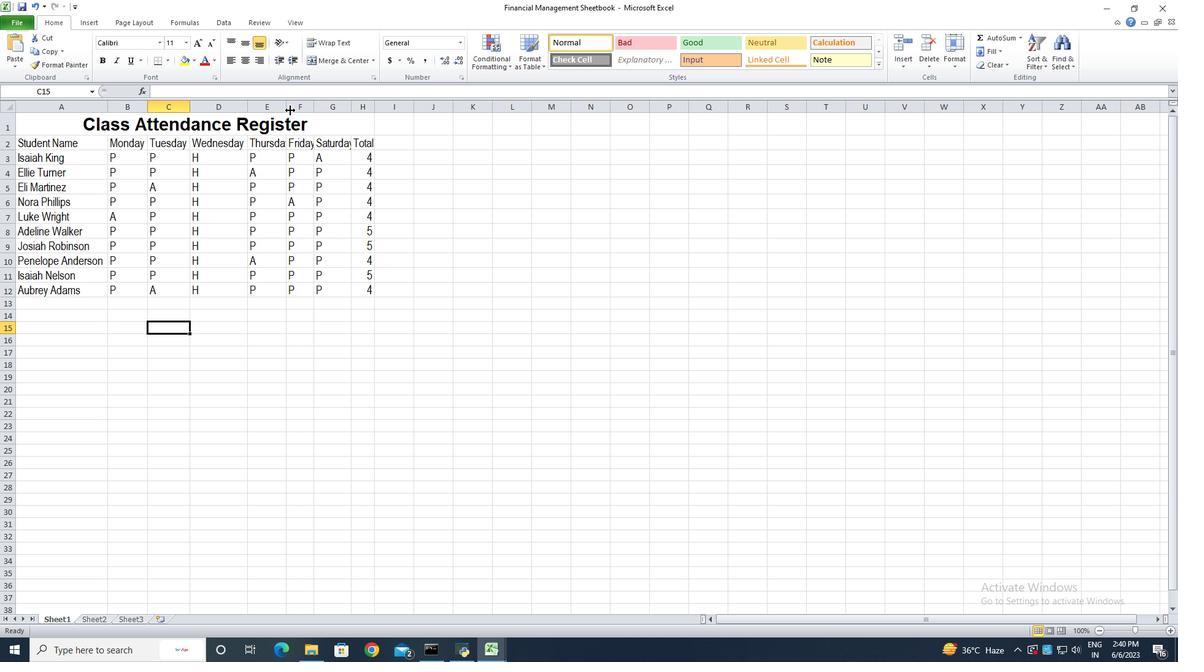 
Action: Mouse pressed left at (289, 110)
Screenshot: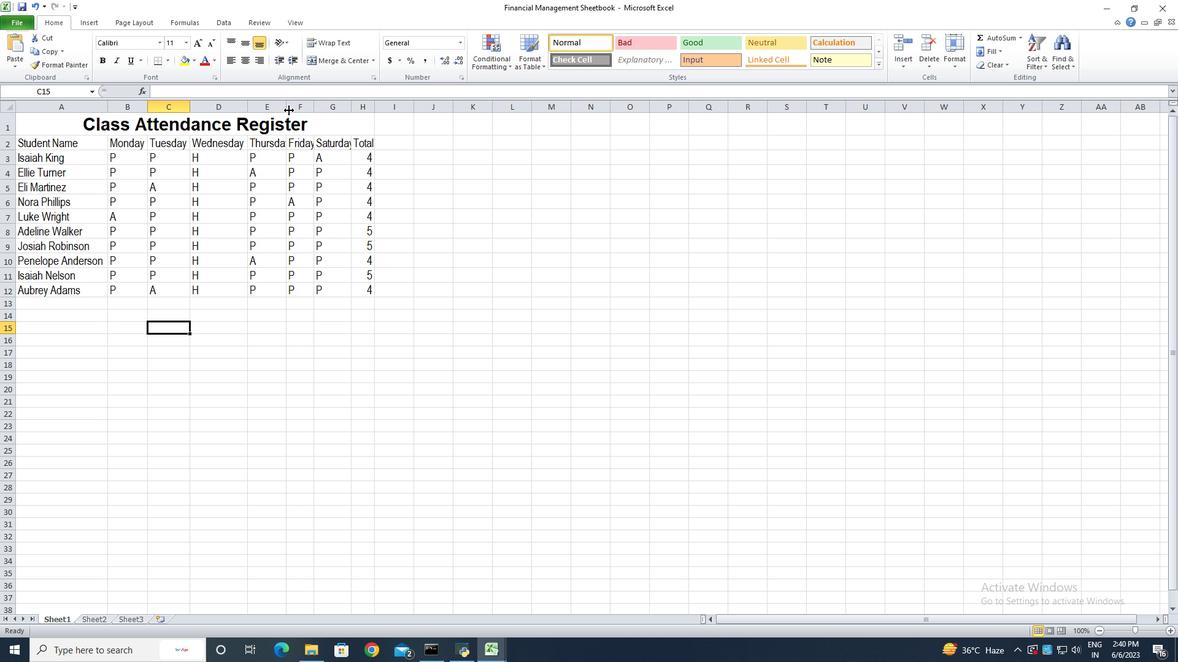 
Action: Mouse pressed left at (289, 110)
Screenshot: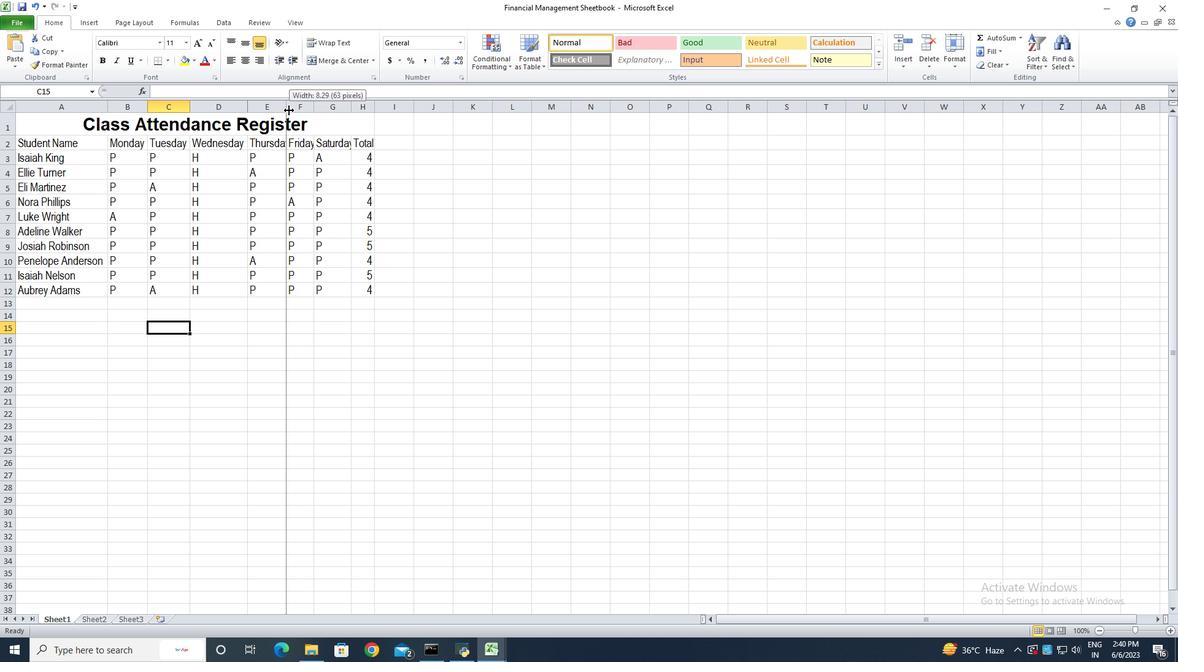 
Action: Mouse moved to (321, 110)
Screenshot: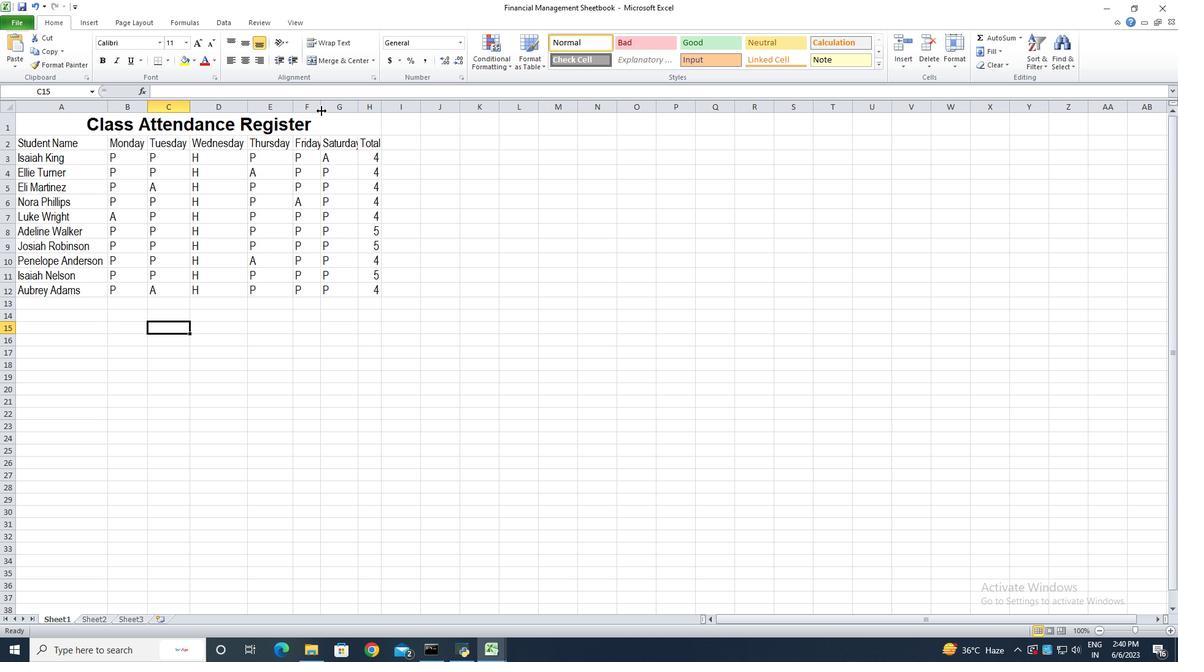 
Action: Mouse pressed left at (321, 110)
Screenshot: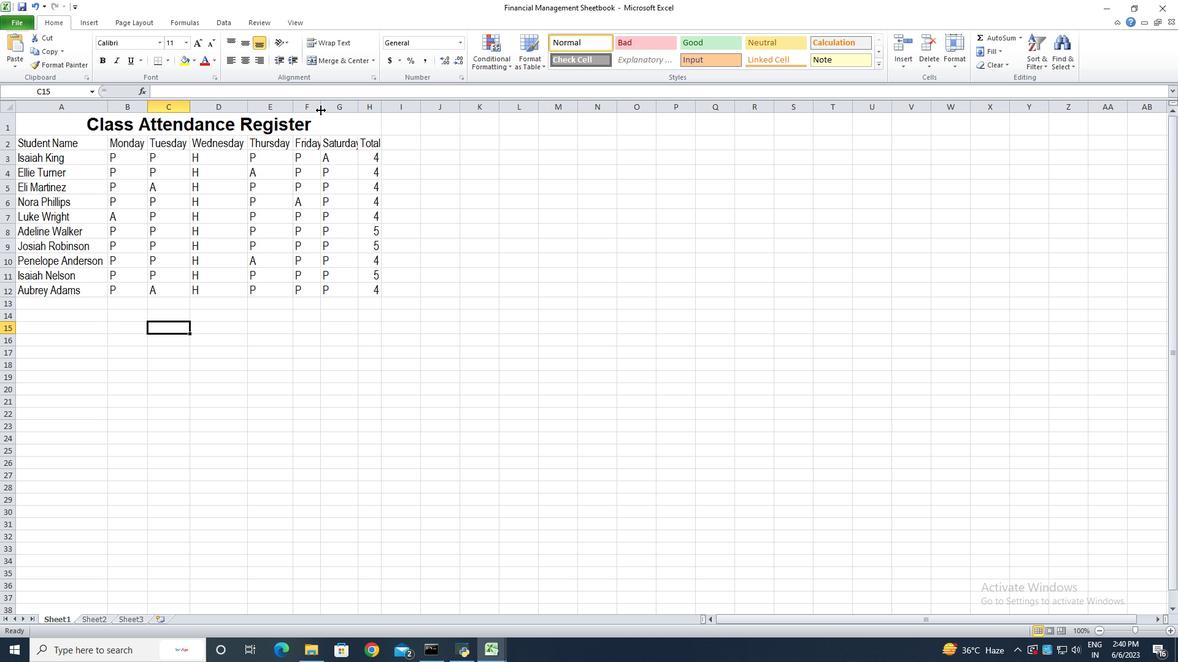 
Action: Mouse pressed left at (321, 110)
Screenshot: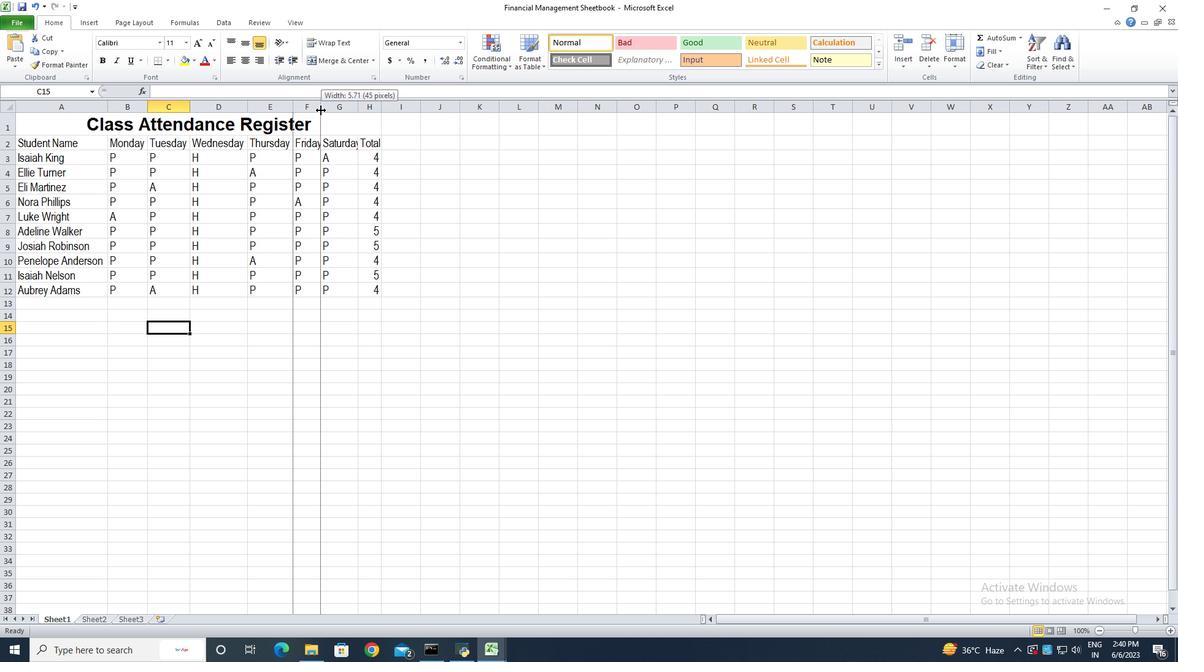 
Action: Mouse moved to (361, 111)
Screenshot: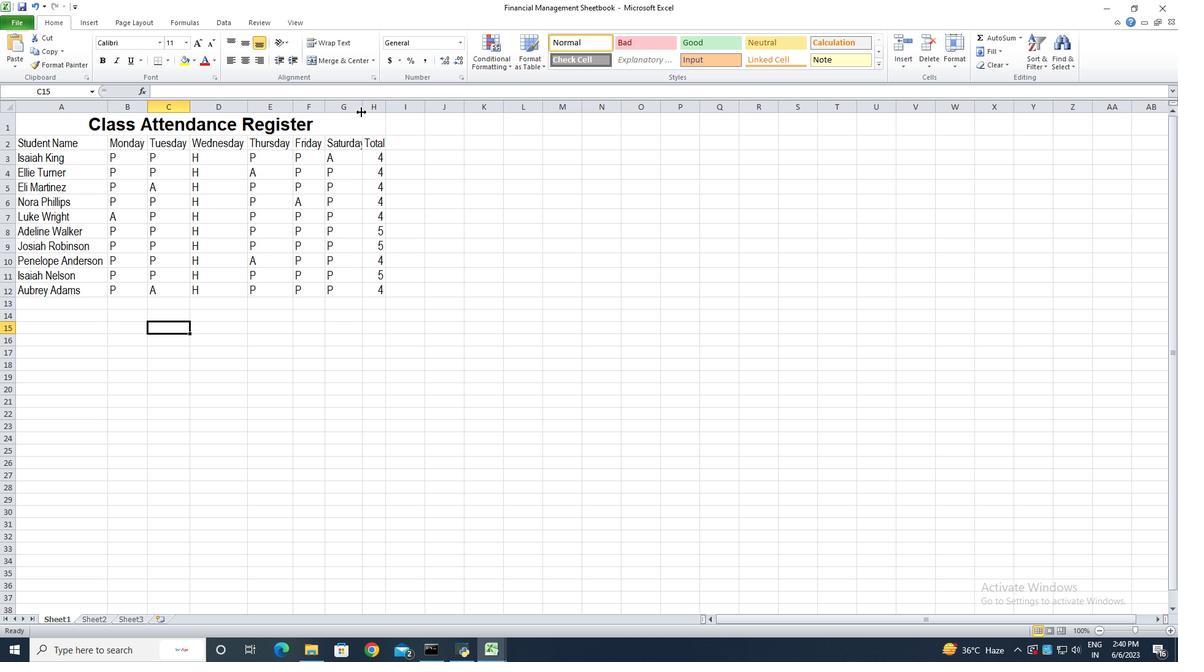 
Action: Mouse pressed left at (361, 111)
Screenshot: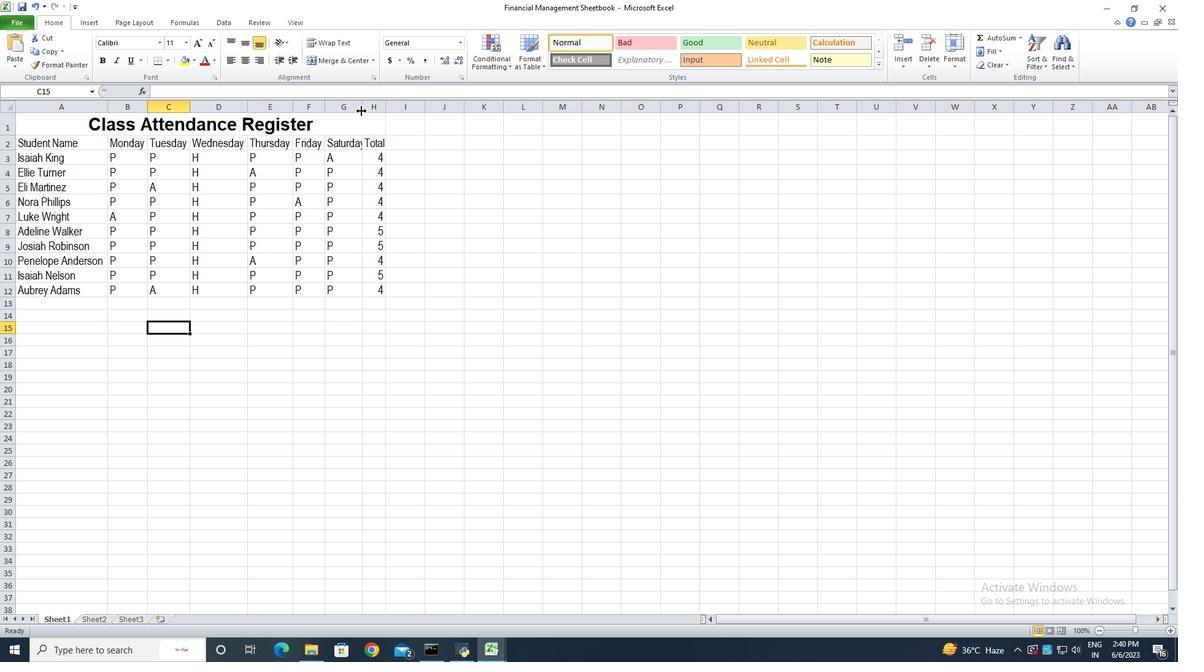
Action: Mouse pressed left at (361, 111)
Screenshot: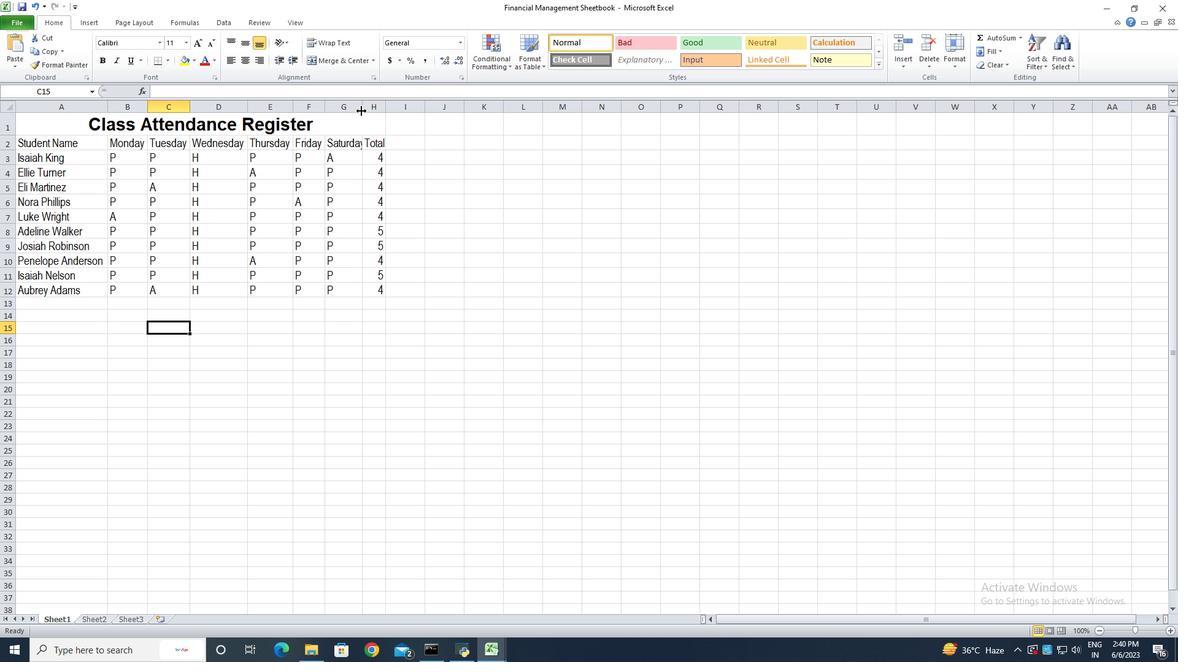 
Action: Mouse moved to (392, 108)
Screenshot: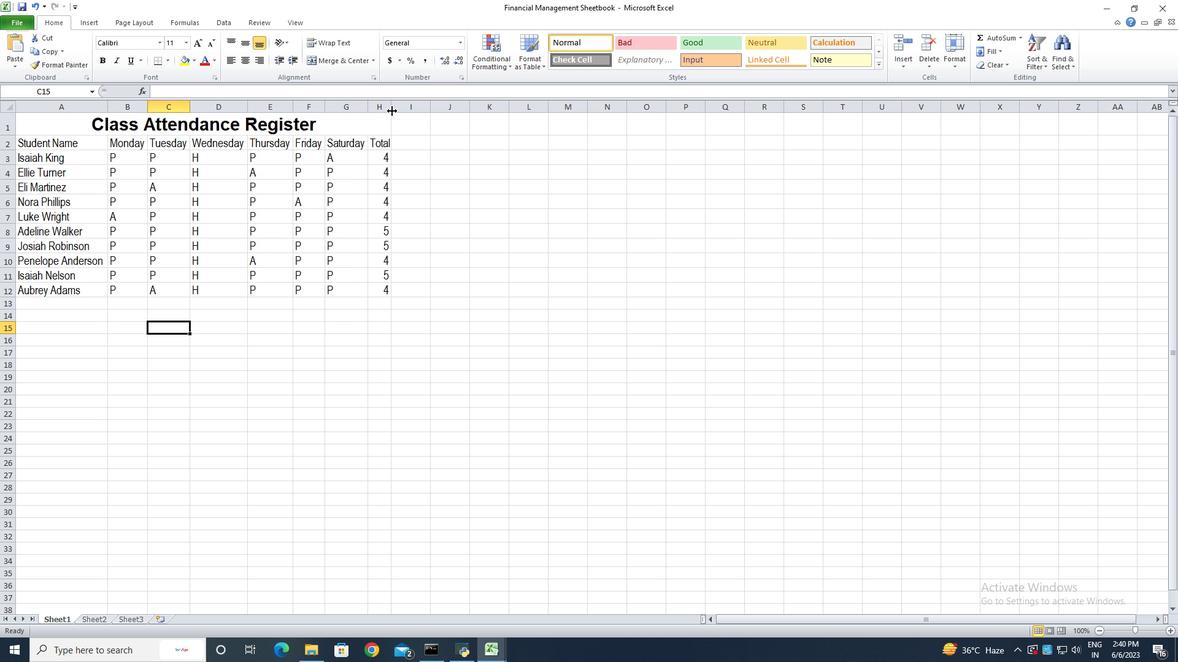 
Action: Mouse pressed left at (392, 108)
Screenshot: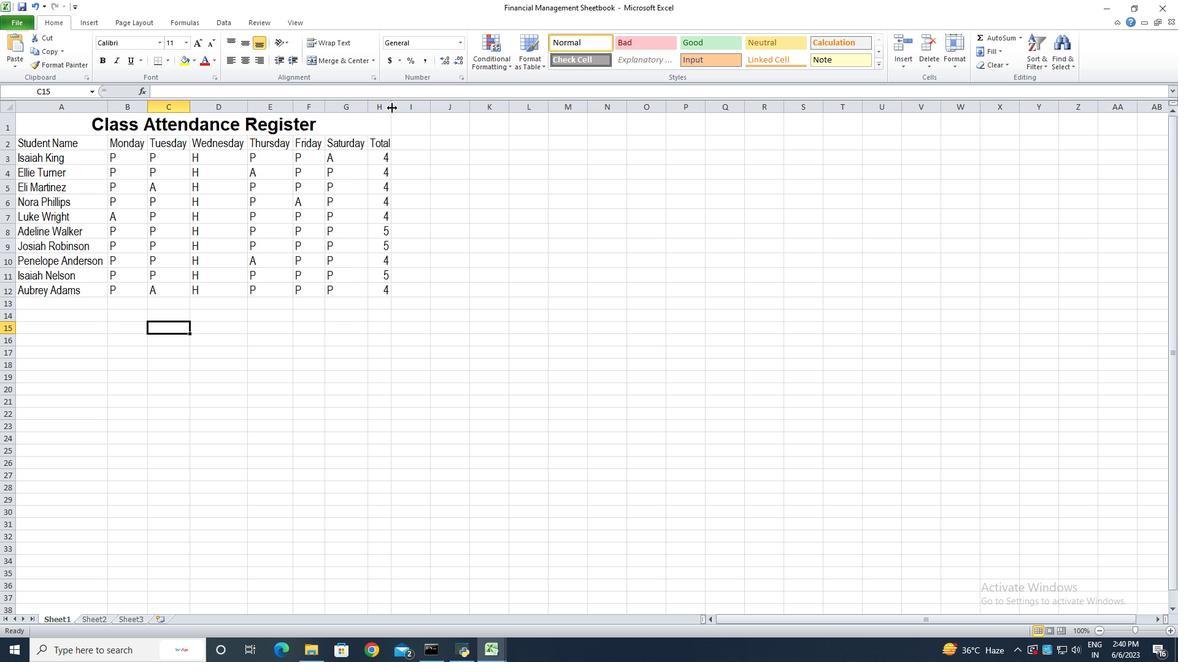 
Action: Mouse pressed left at (392, 108)
Screenshot: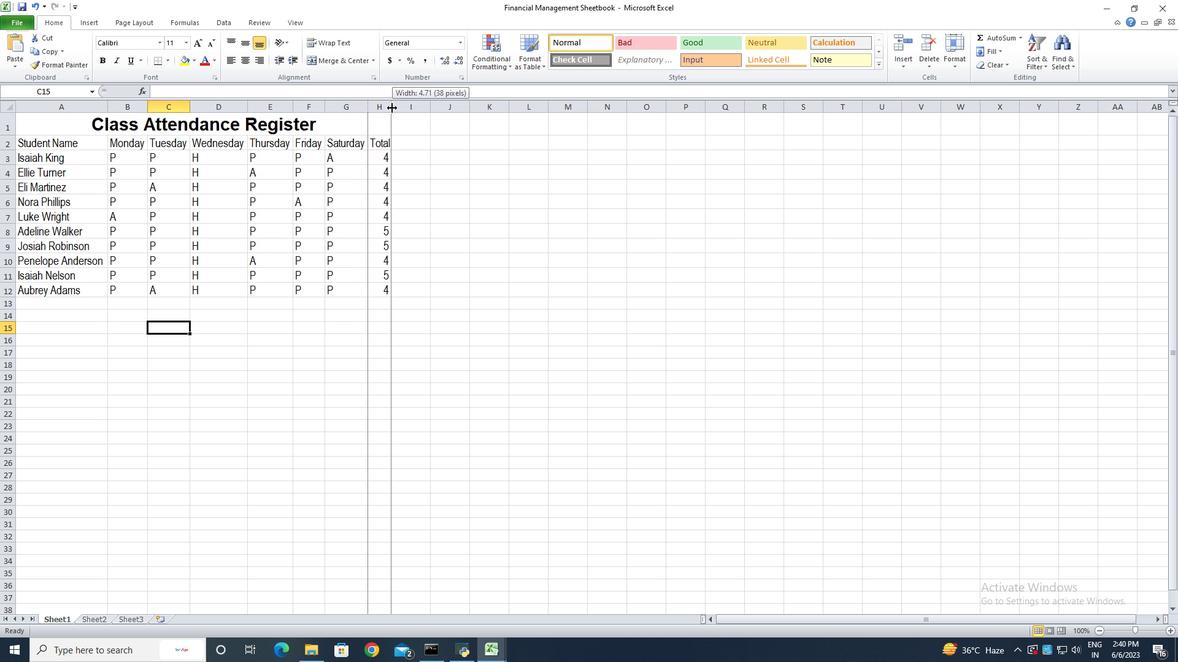 
Action: Mouse moved to (82, 127)
Screenshot: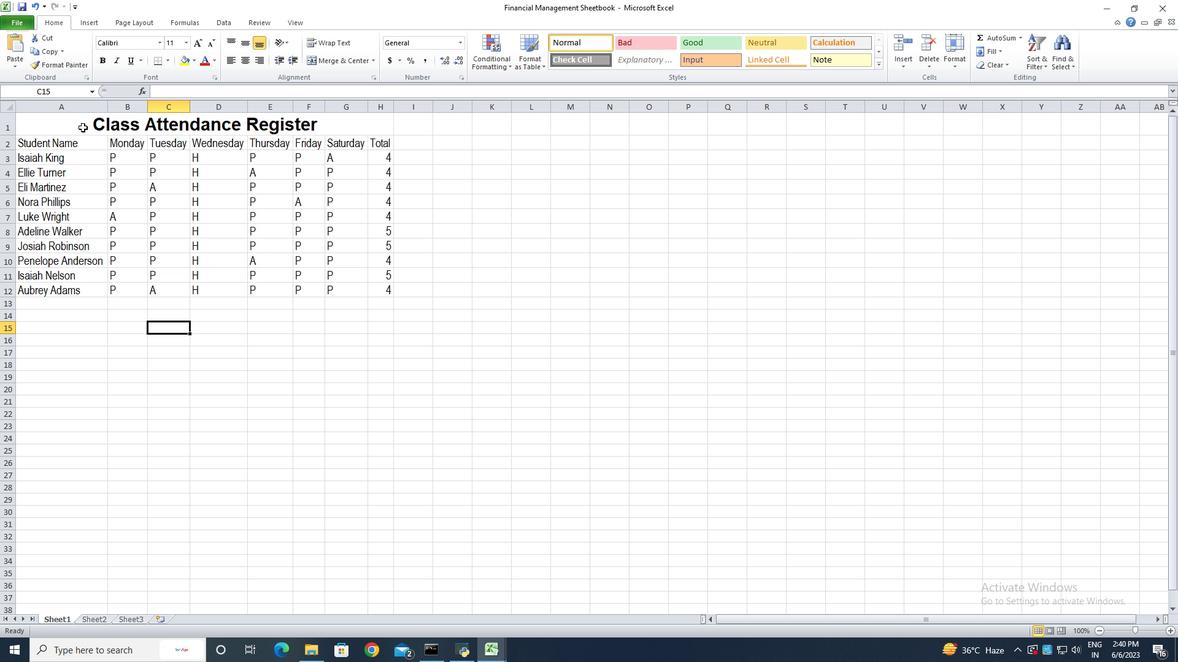 
Action: Mouse pressed left at (82, 127)
Screenshot: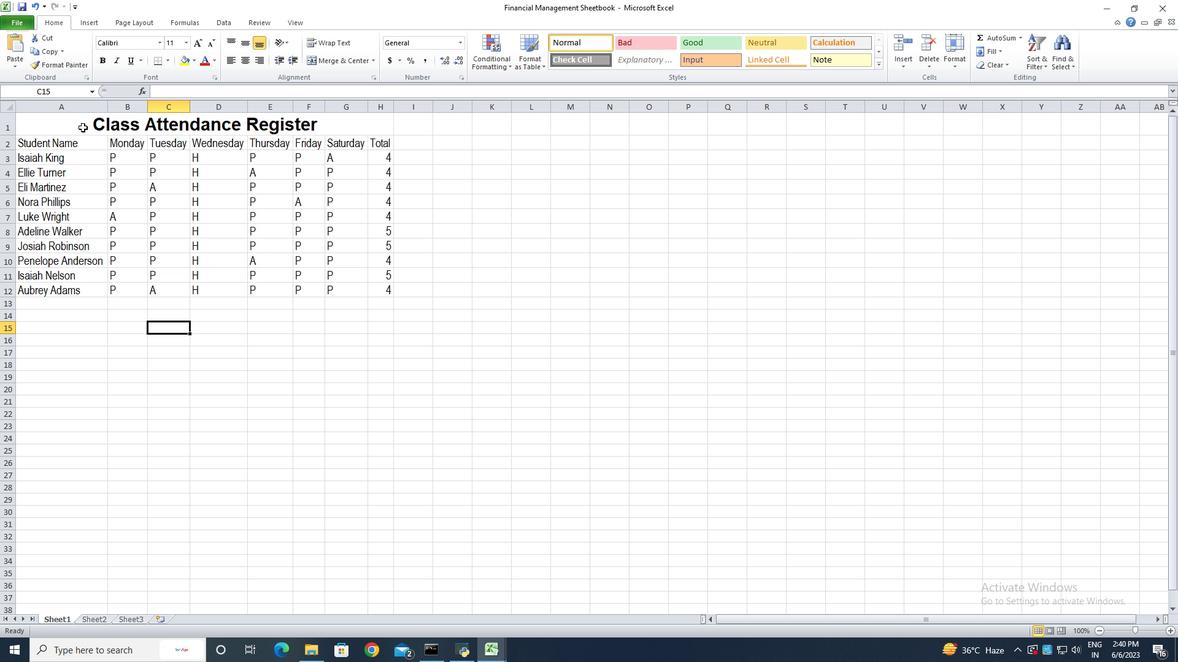 
Action: Mouse moved to (241, 43)
Screenshot: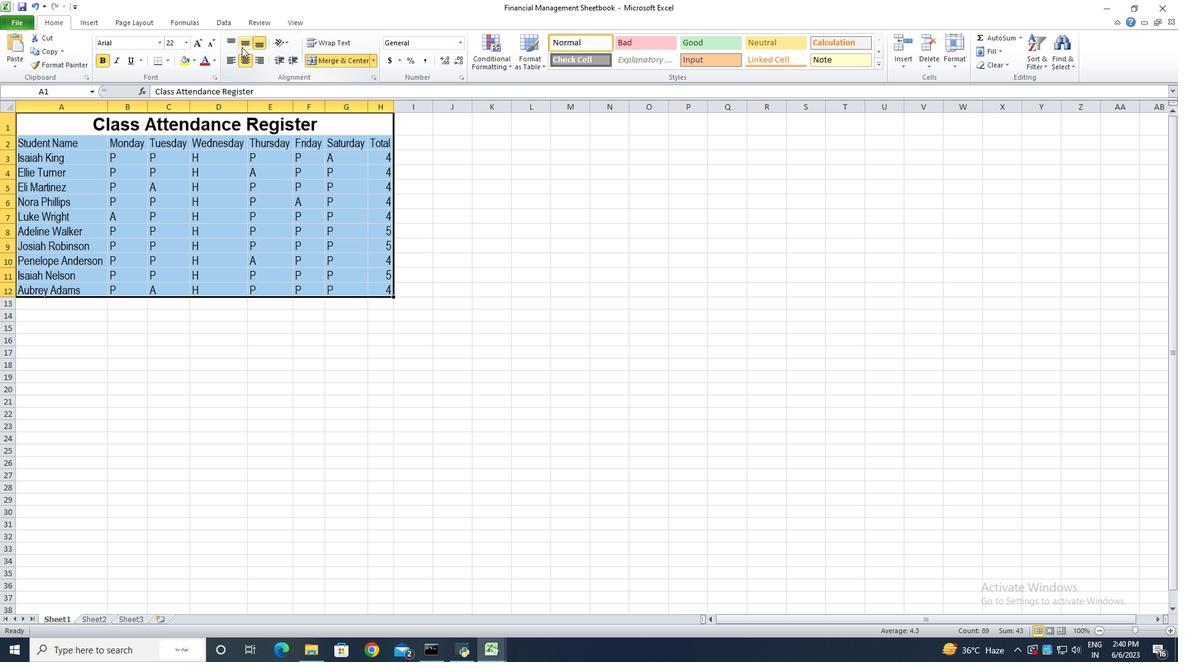 
Action: Mouse pressed left at (241, 43)
Screenshot: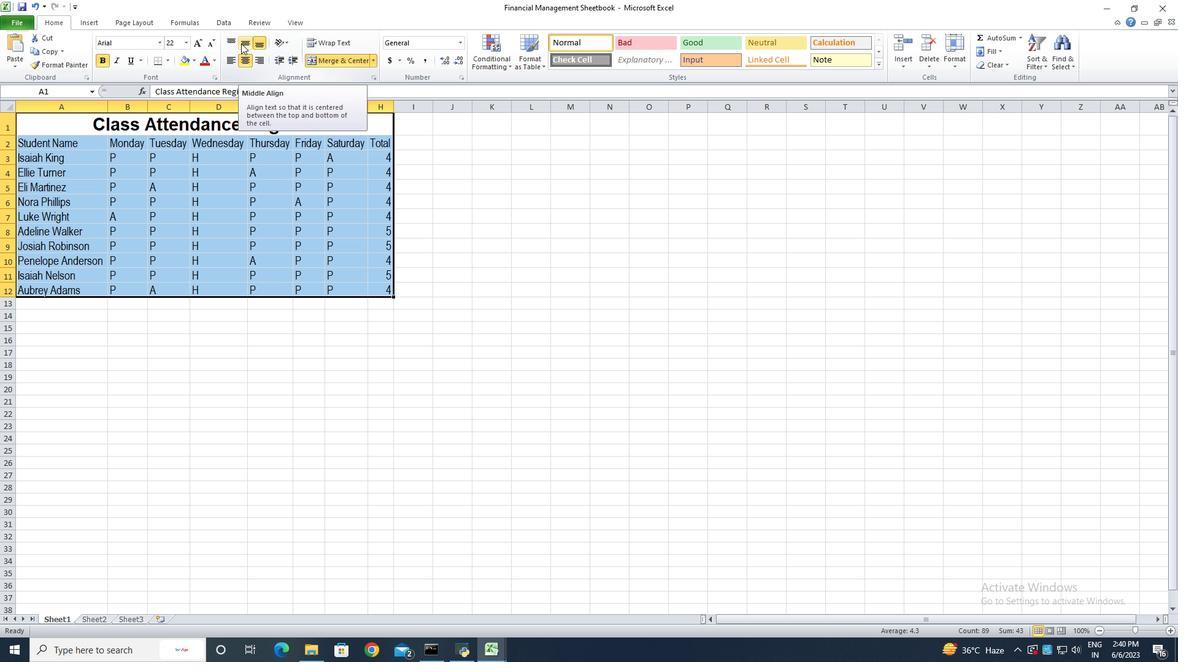 
Action: Mouse moved to (324, 346)
Screenshot: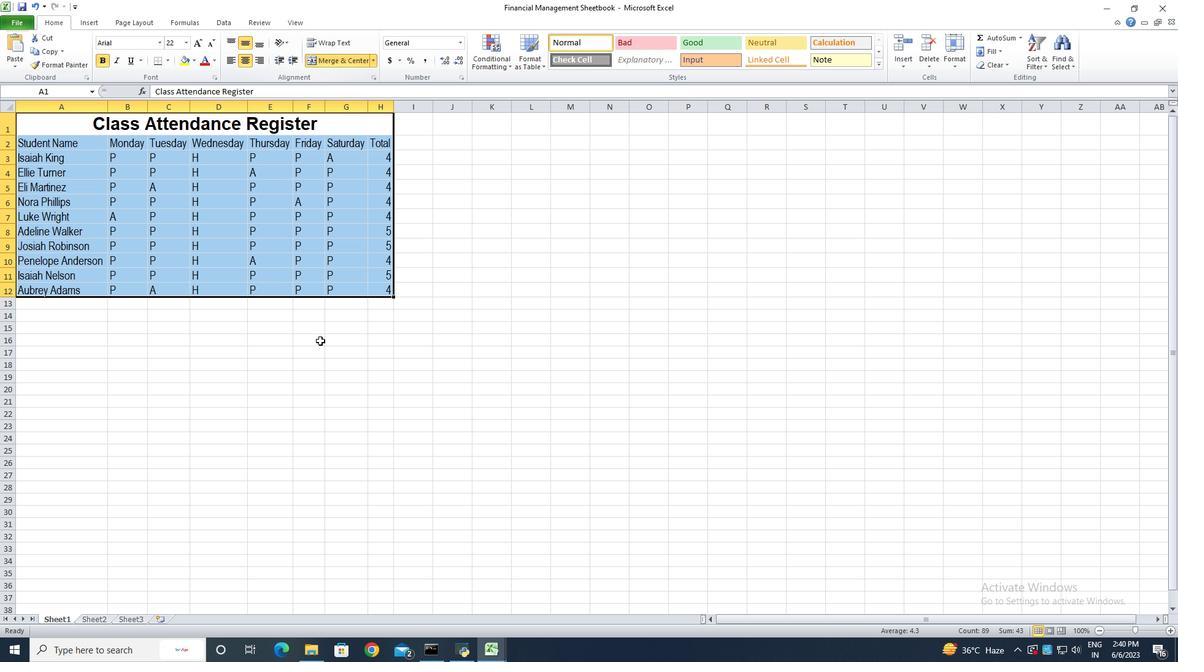 
Action: Mouse pressed left at (324, 346)
Screenshot: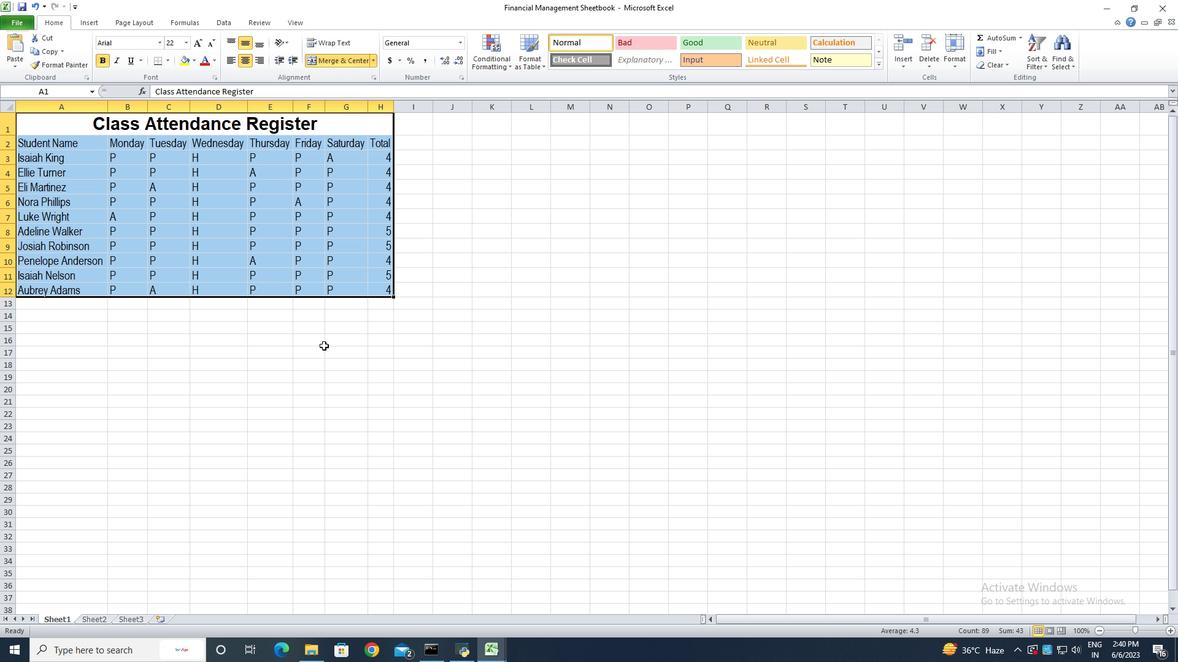 
Action: Key pressed ctrl+S<'\x13'><'\x13'><'\x13'>
Screenshot: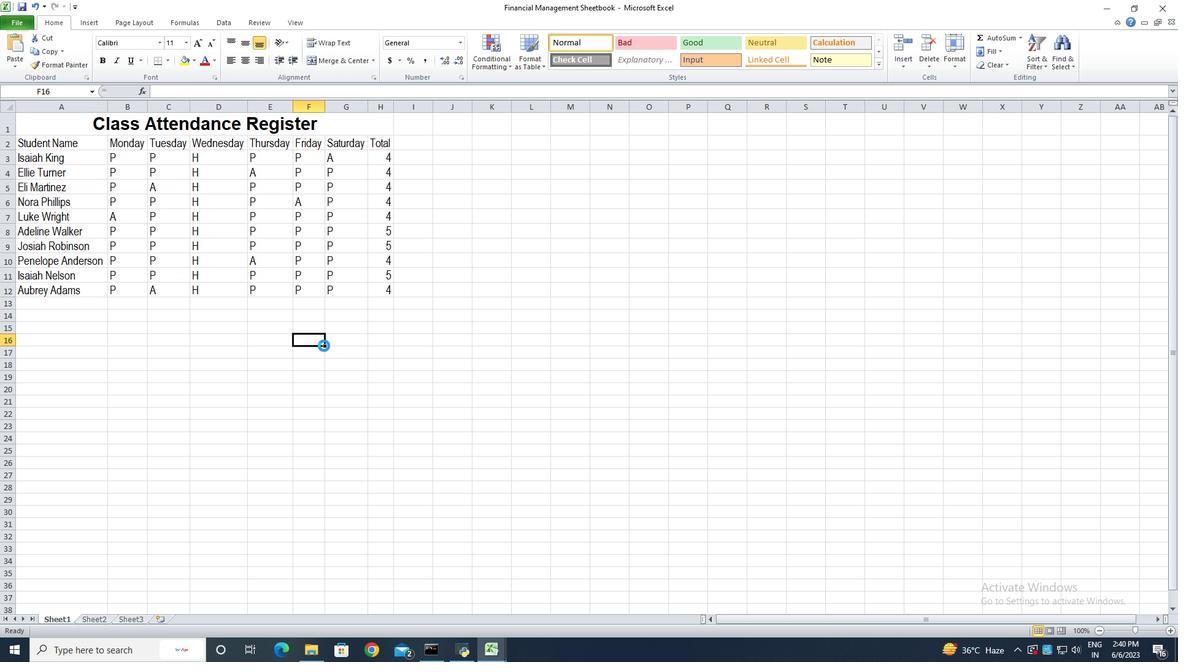 
